Task: select a rule when a due date more than days from now is set on a card by me.
Action: Mouse moved to (1006, 76)
Screenshot: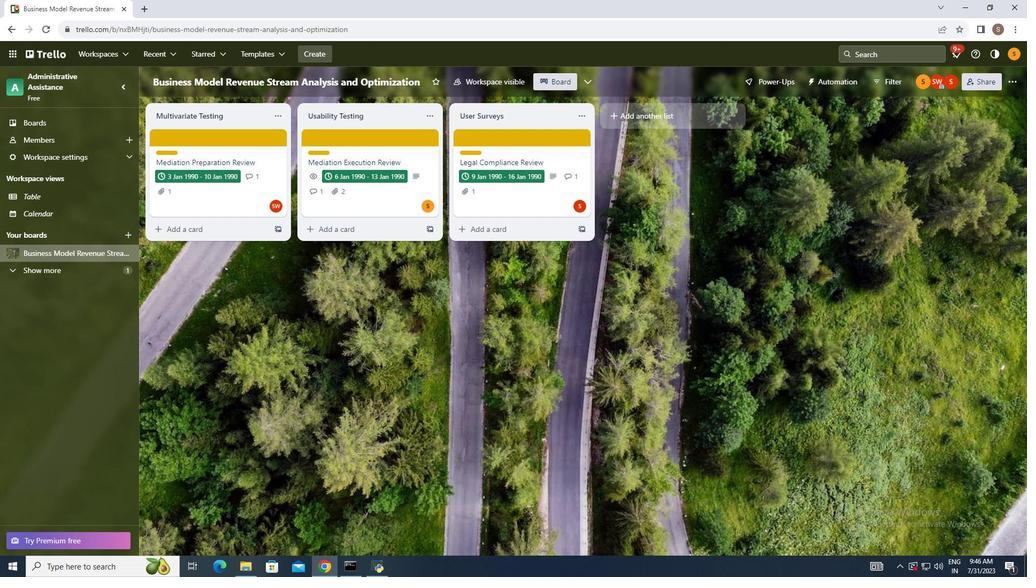 
Action: Mouse pressed left at (1006, 76)
Screenshot: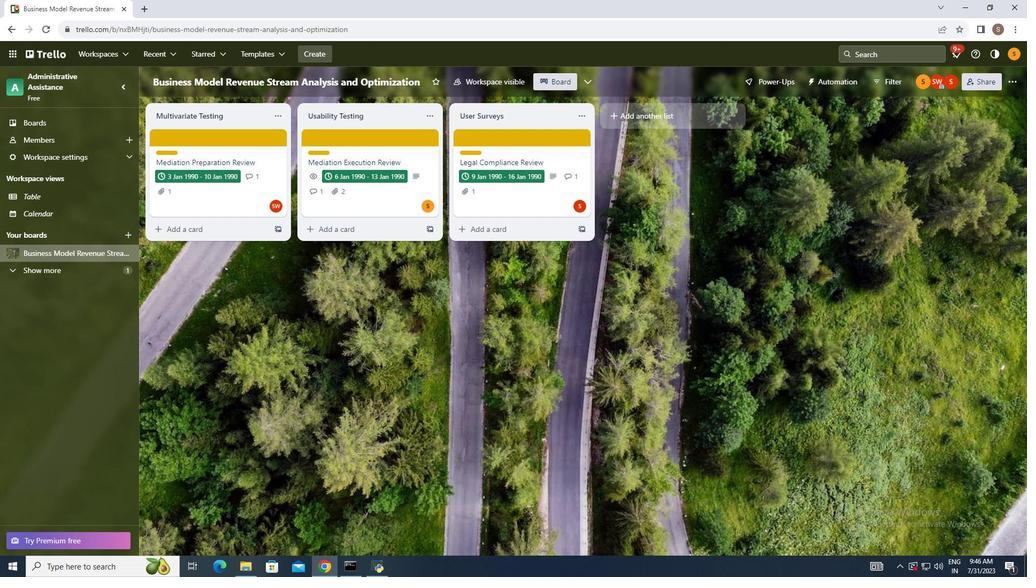 
Action: Mouse moved to (923, 221)
Screenshot: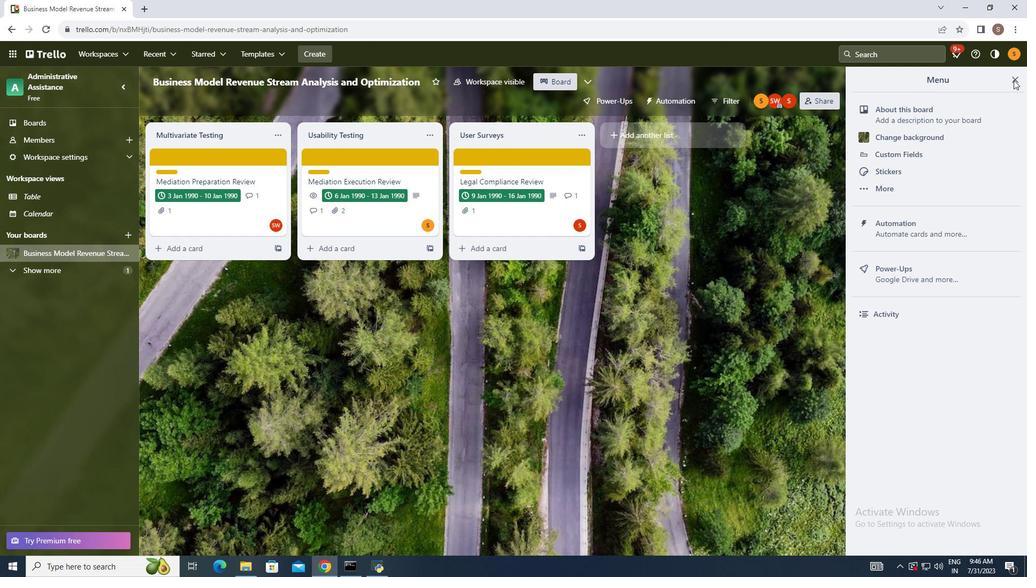 
Action: Mouse pressed left at (923, 221)
Screenshot: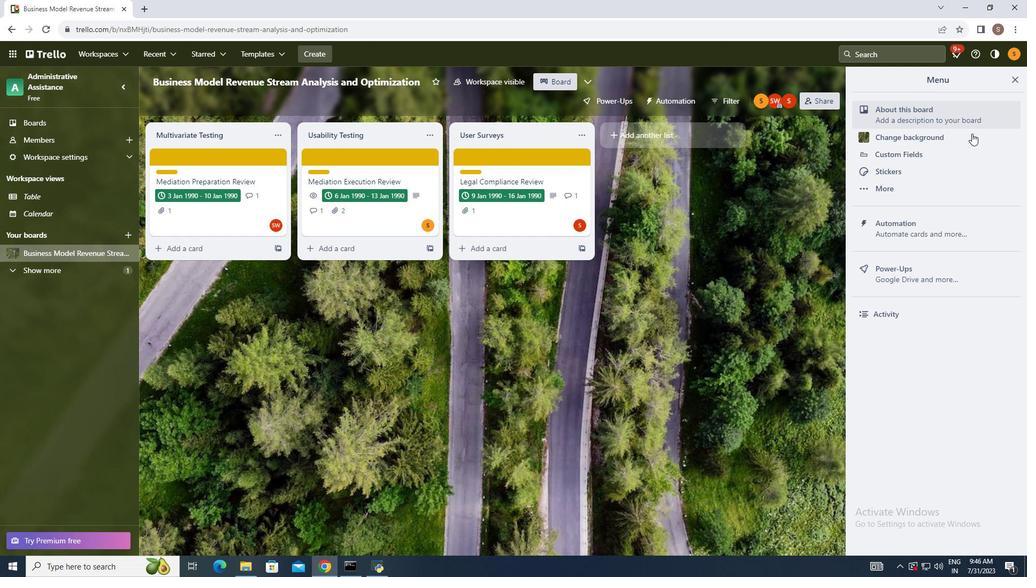 
Action: Mouse moved to (194, 189)
Screenshot: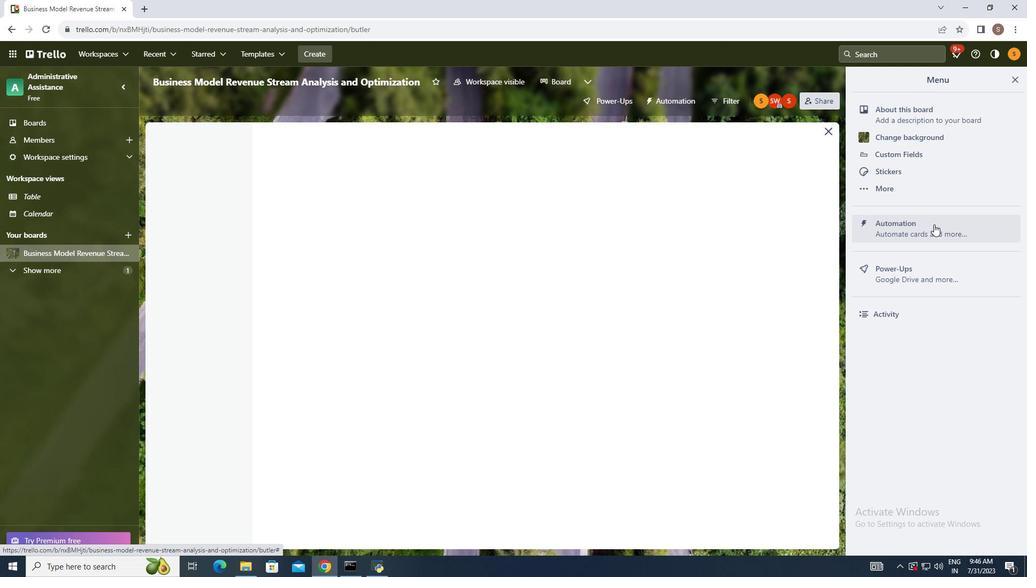 
Action: Mouse pressed left at (194, 189)
Screenshot: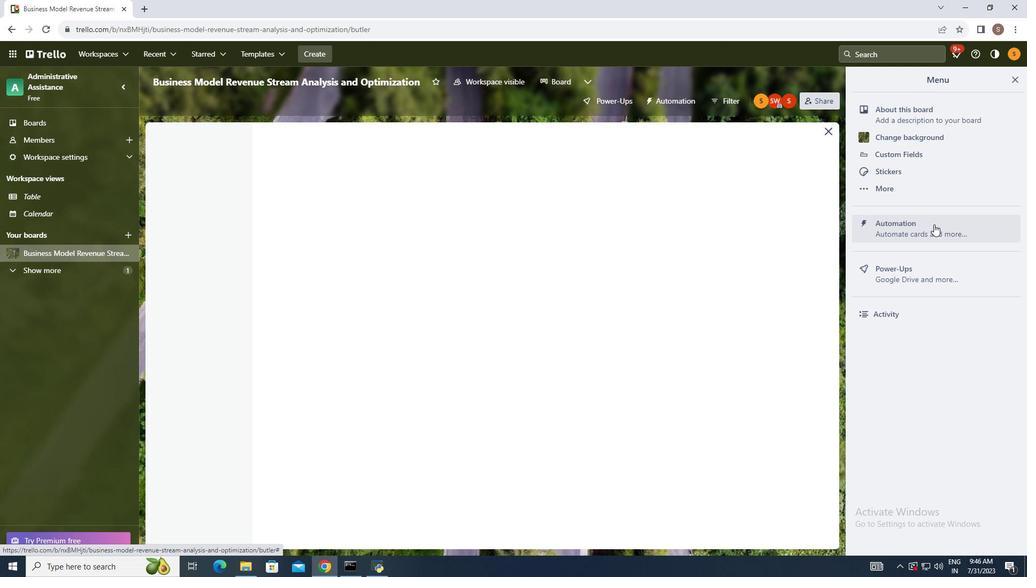 
Action: Mouse moved to (717, 140)
Screenshot: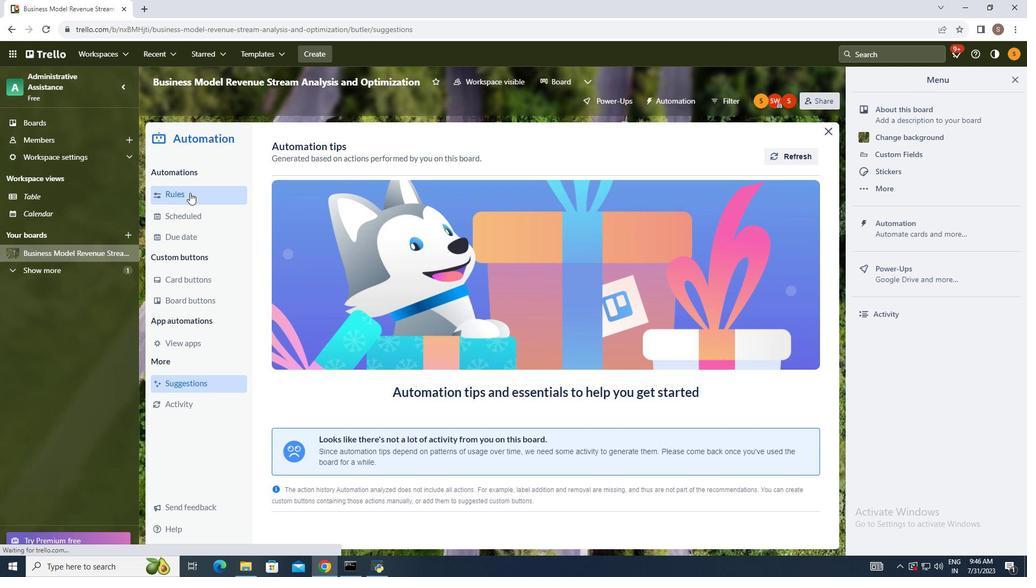 
Action: Mouse pressed left at (717, 140)
Screenshot: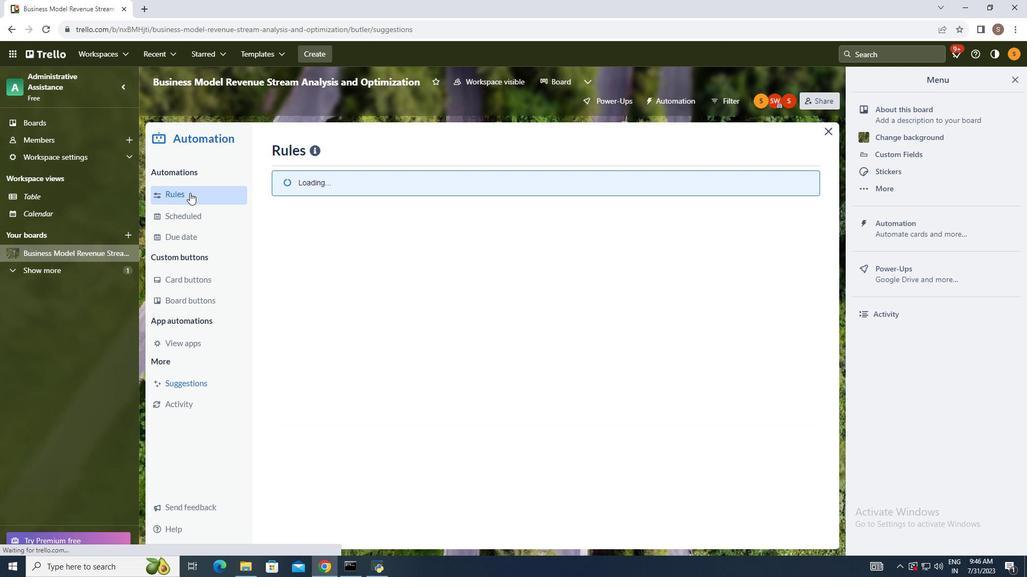 
Action: Mouse moved to (550, 242)
Screenshot: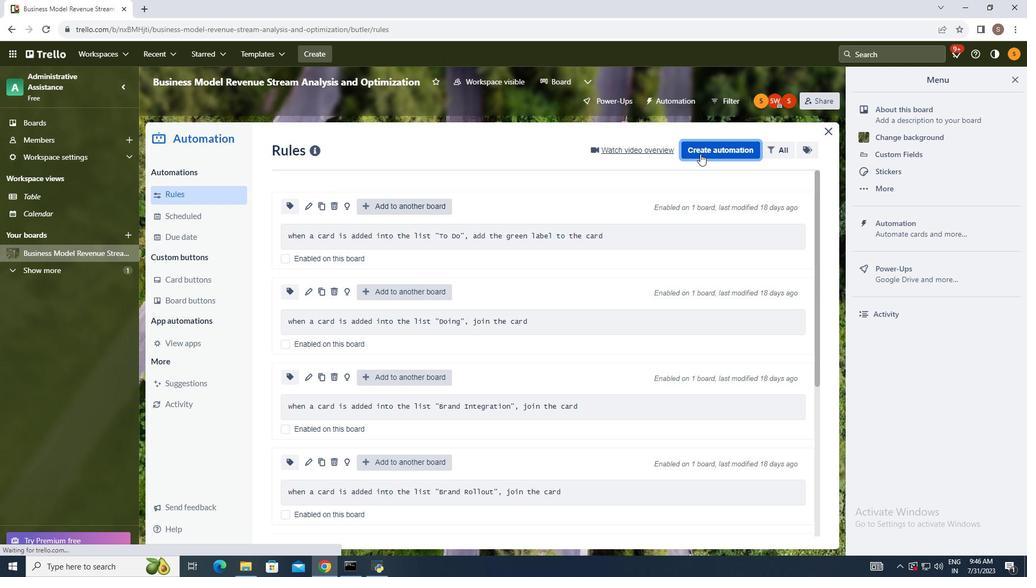 
Action: Mouse pressed left at (550, 242)
Screenshot: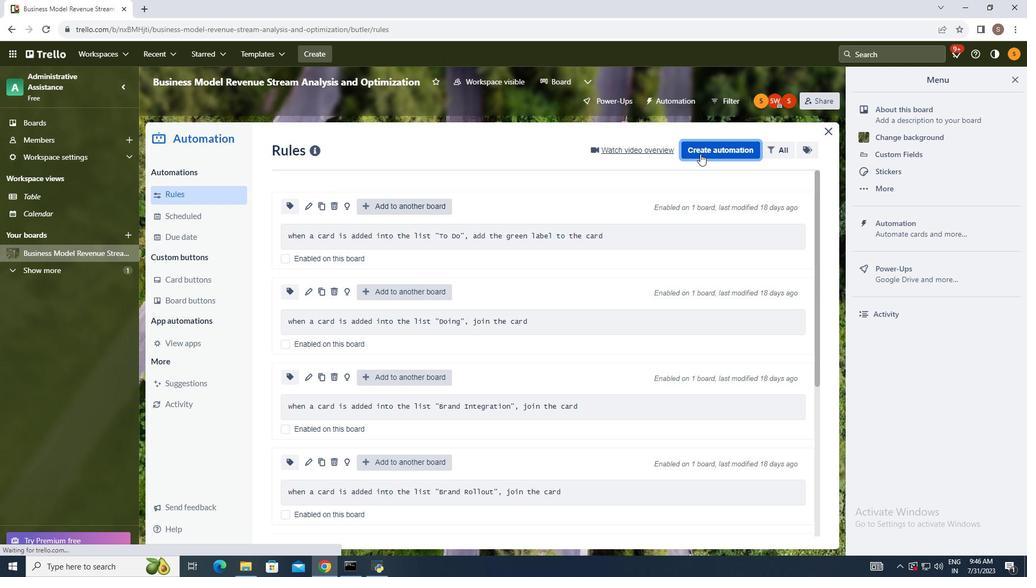 
Action: Mouse moved to (398, 291)
Screenshot: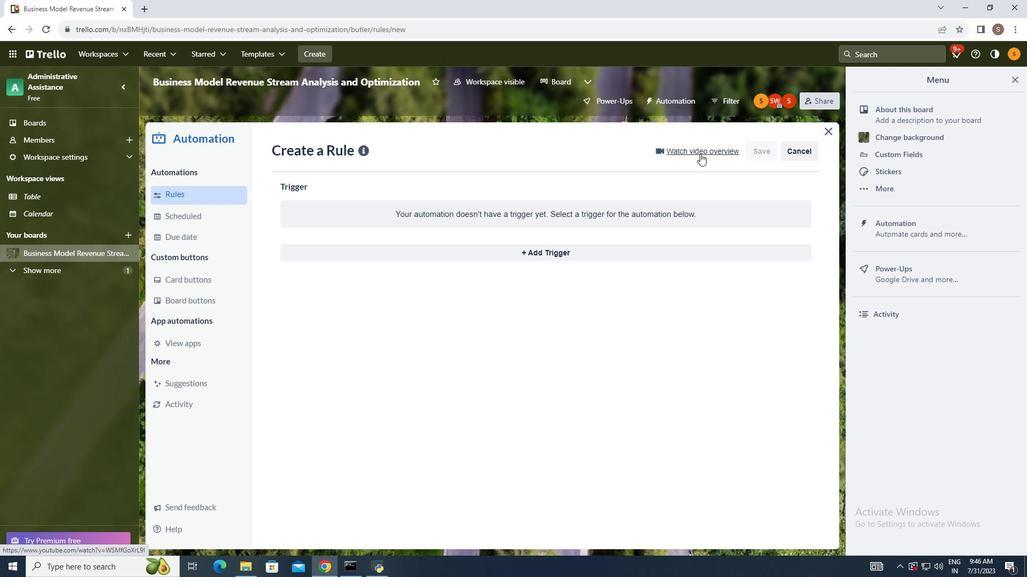 
Action: Mouse pressed left at (398, 291)
Screenshot: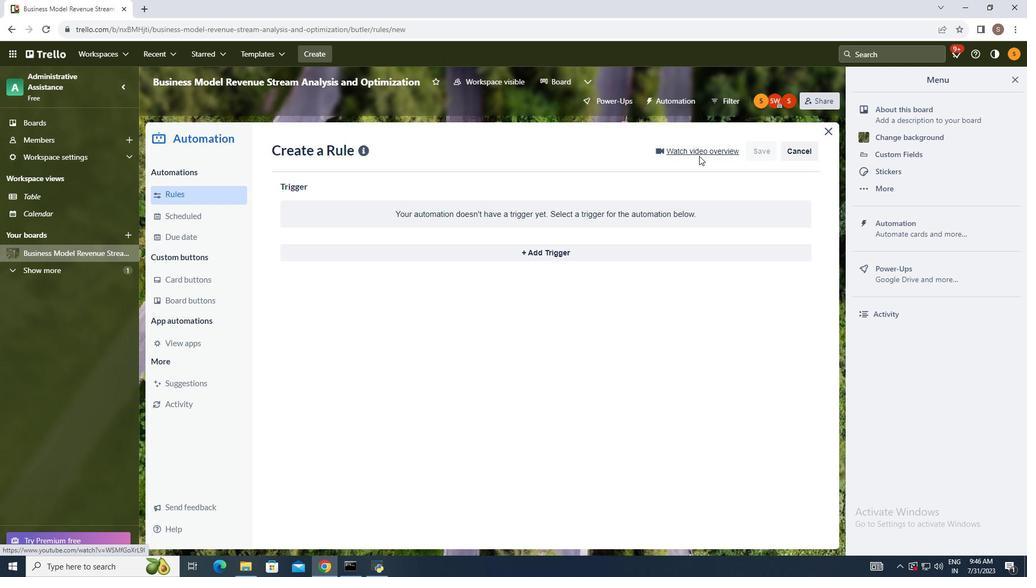 
Action: Mouse moved to (322, 327)
Screenshot: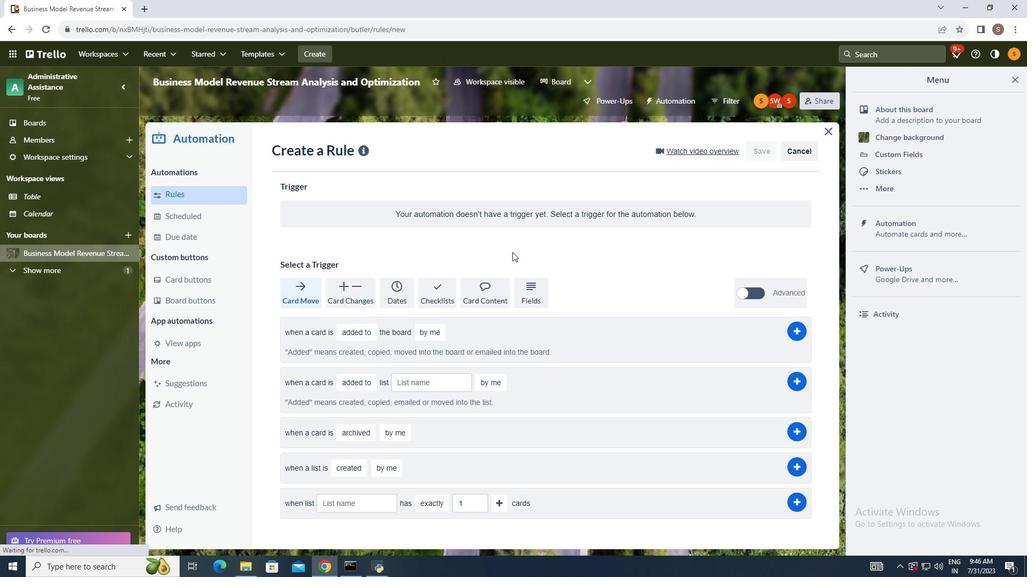 
Action: Mouse pressed left at (322, 327)
Screenshot: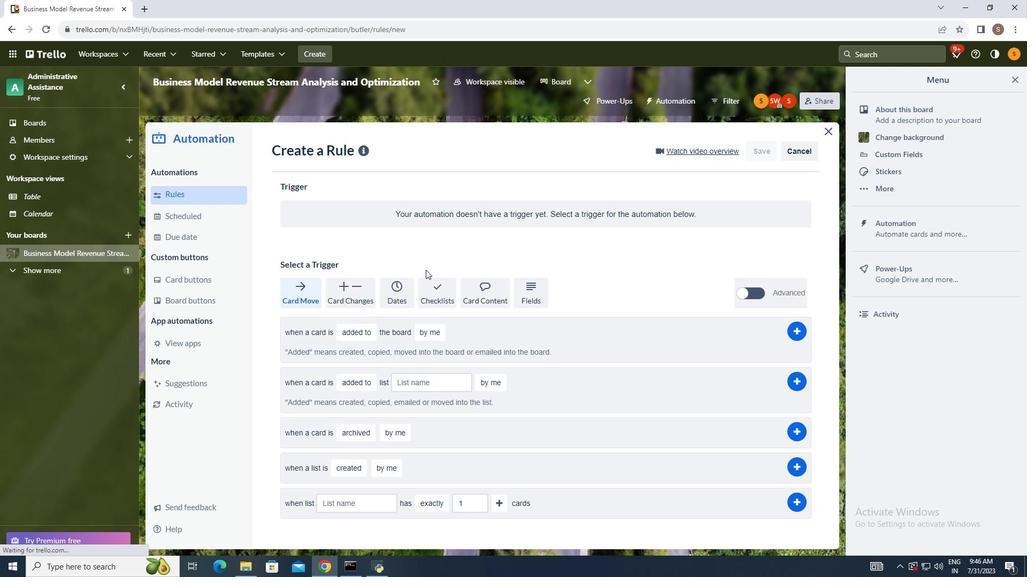 
Action: Mouse moved to (319, 347)
Screenshot: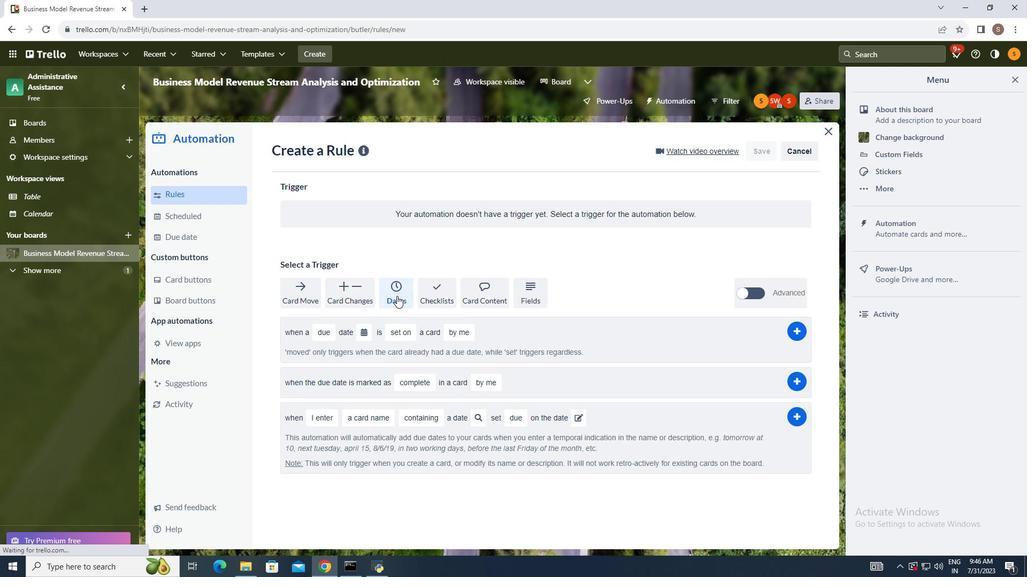 
Action: Mouse pressed left at (319, 347)
Screenshot: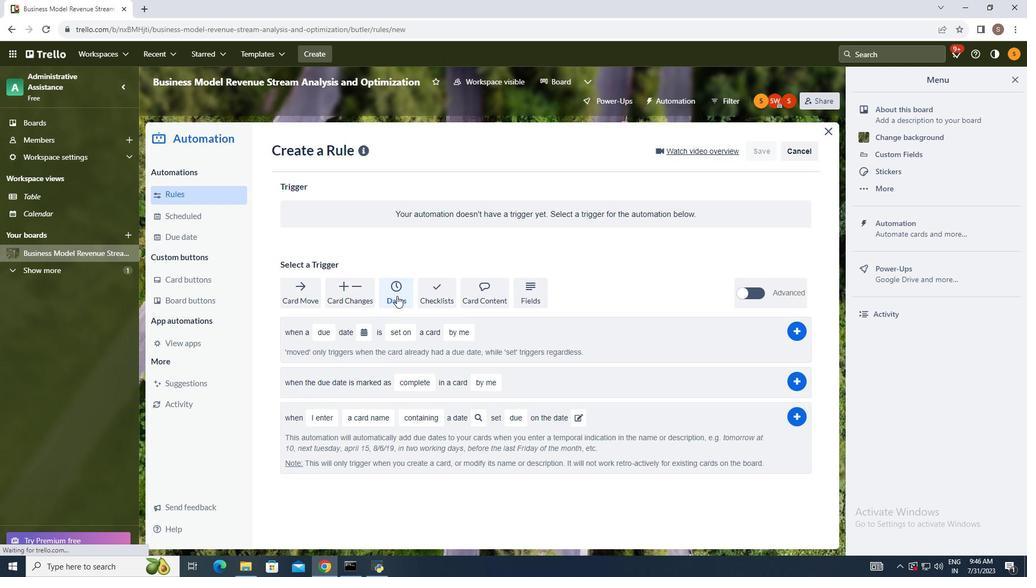
Action: Mouse moved to (361, 323)
Screenshot: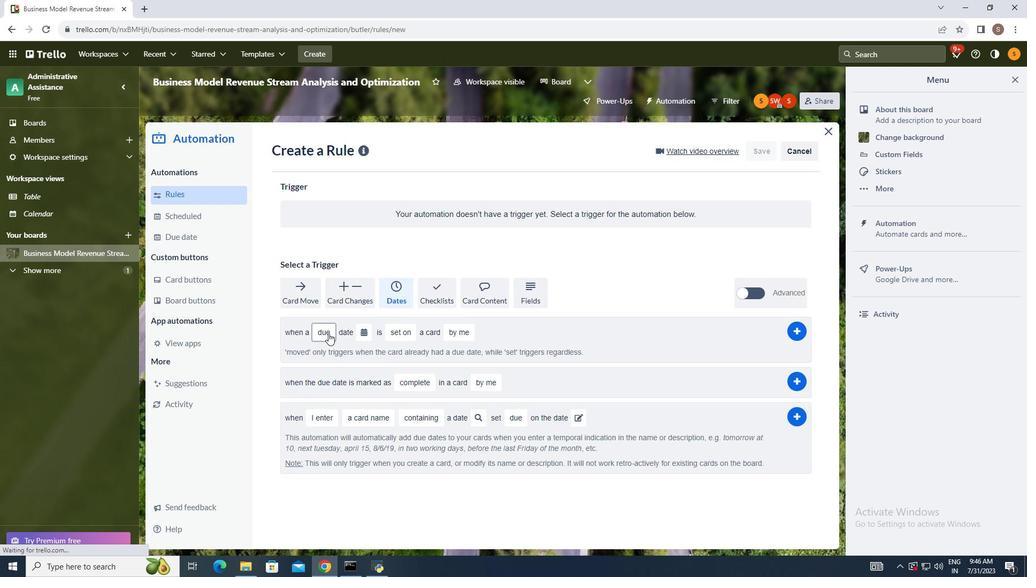 
Action: Mouse pressed left at (361, 323)
Screenshot: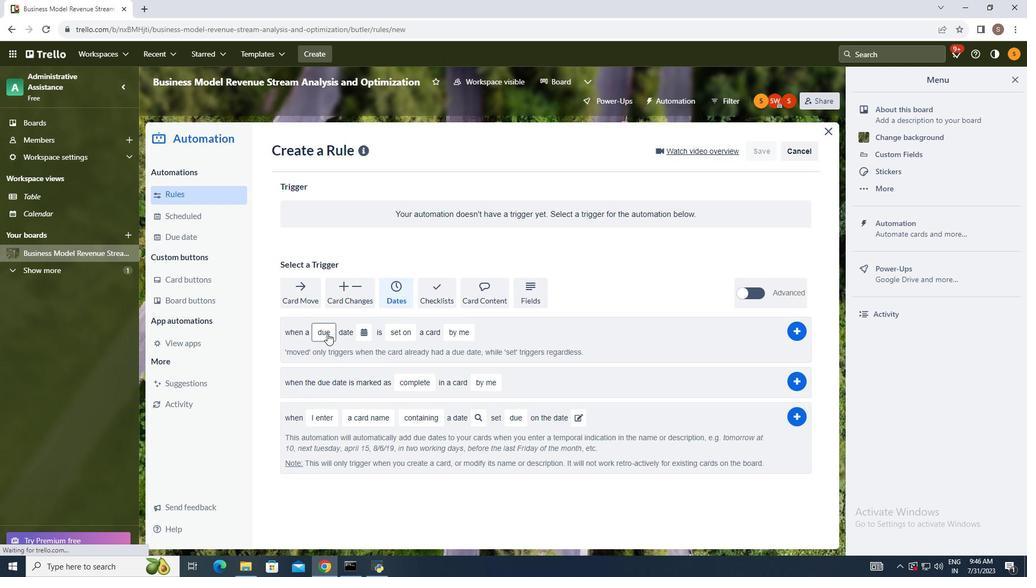 
Action: Mouse moved to (380, 394)
Screenshot: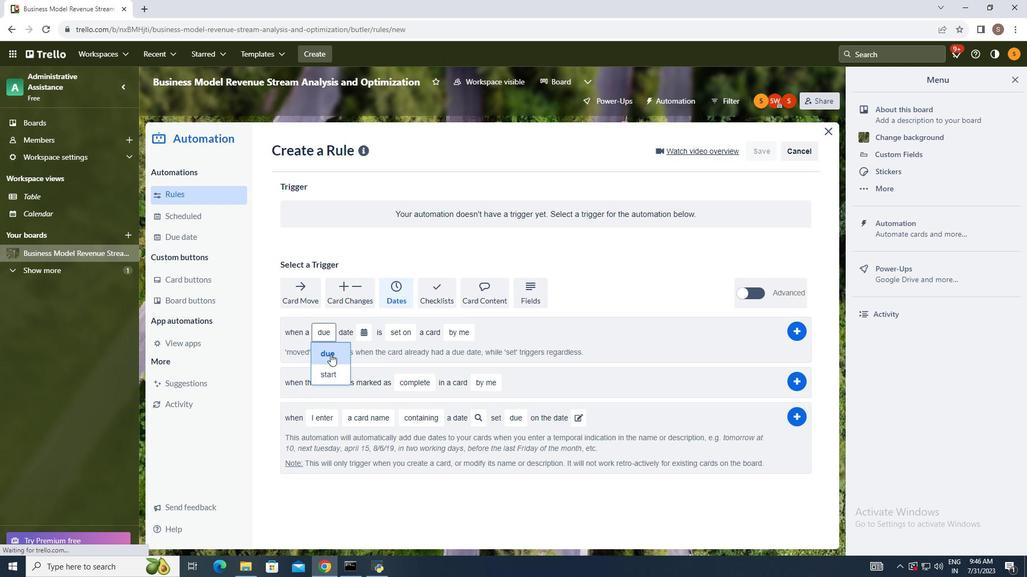 
Action: Mouse pressed left at (380, 394)
Screenshot: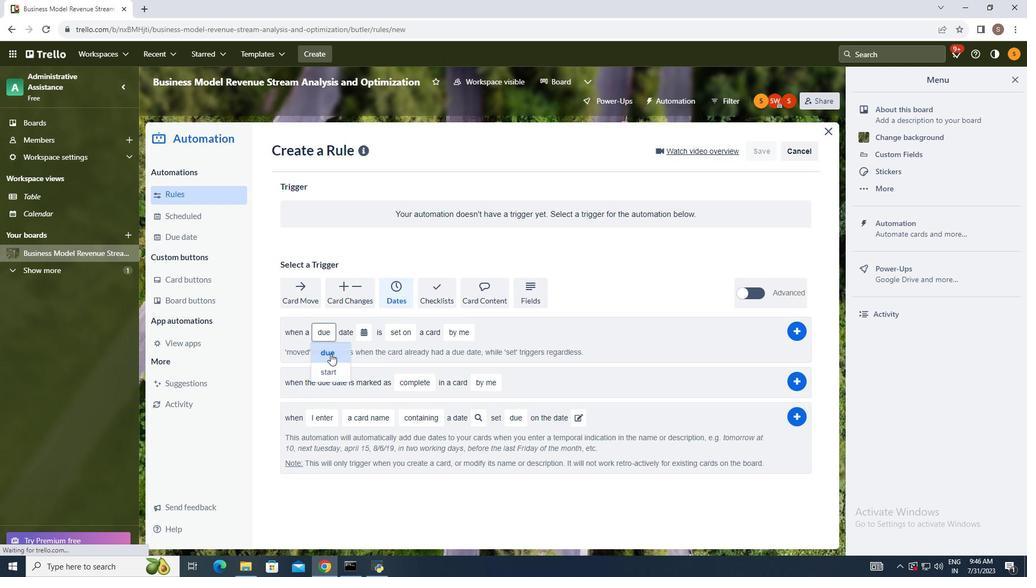 
Action: Mouse moved to (385, 445)
Screenshot: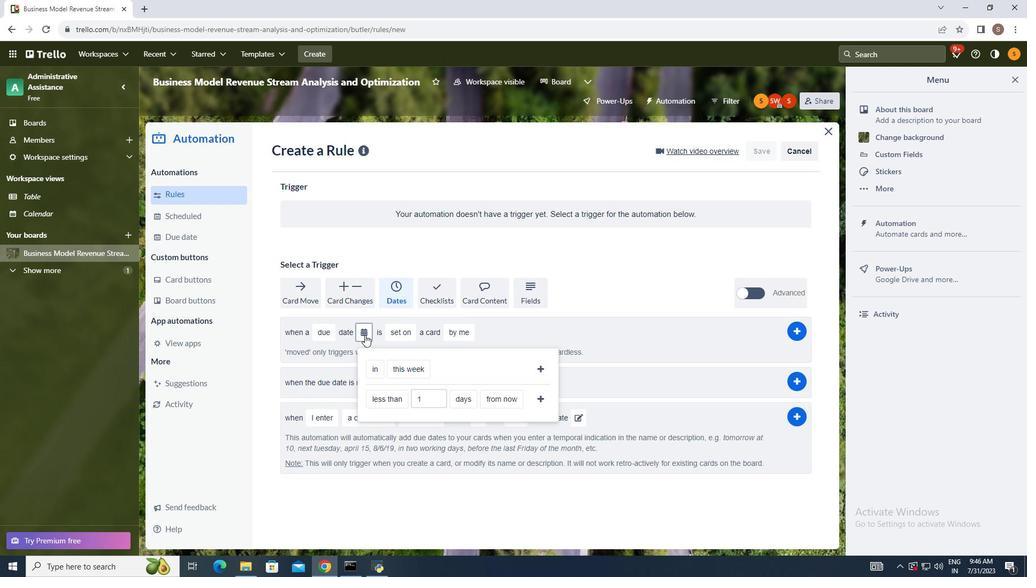 
Action: Mouse pressed left at (385, 445)
Screenshot: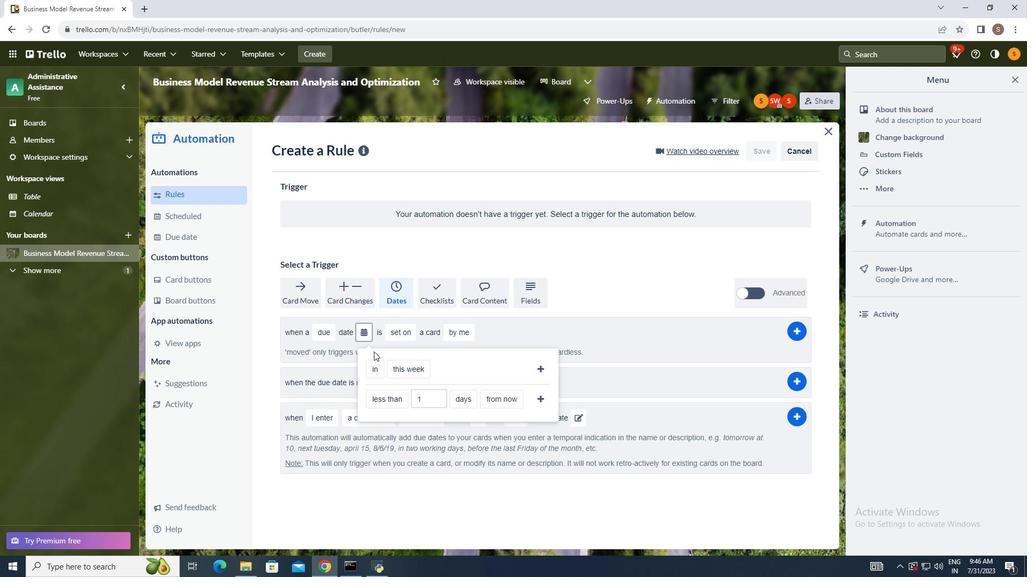 
Action: Mouse moved to (462, 390)
Screenshot: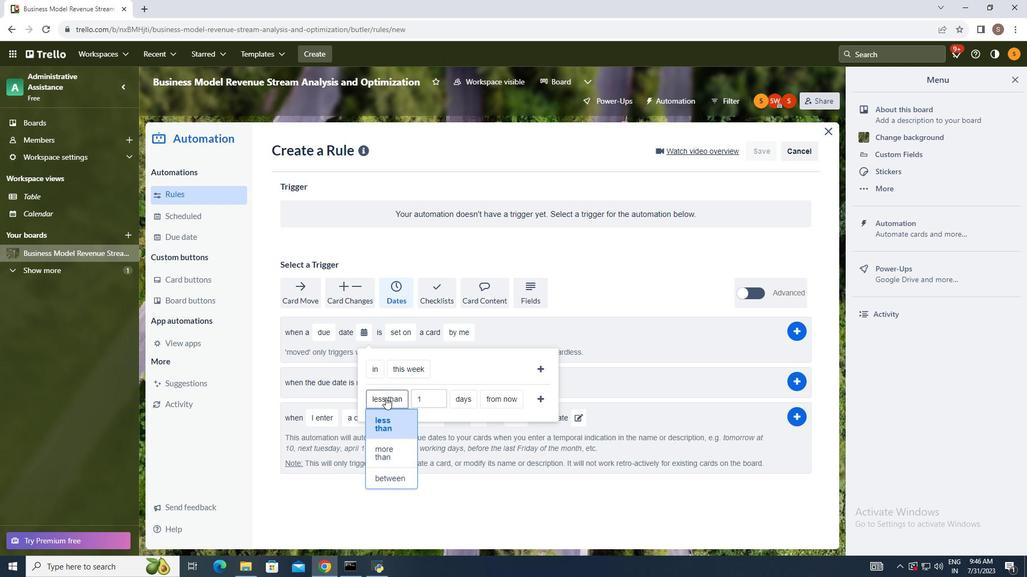 
Action: Mouse pressed left at (462, 390)
Screenshot: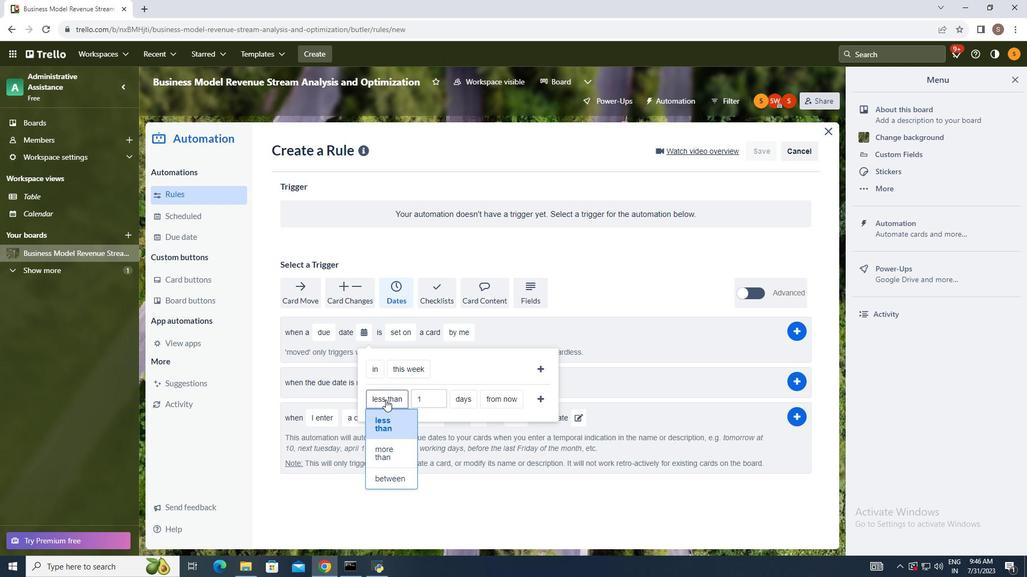 
Action: Mouse moved to (473, 432)
Screenshot: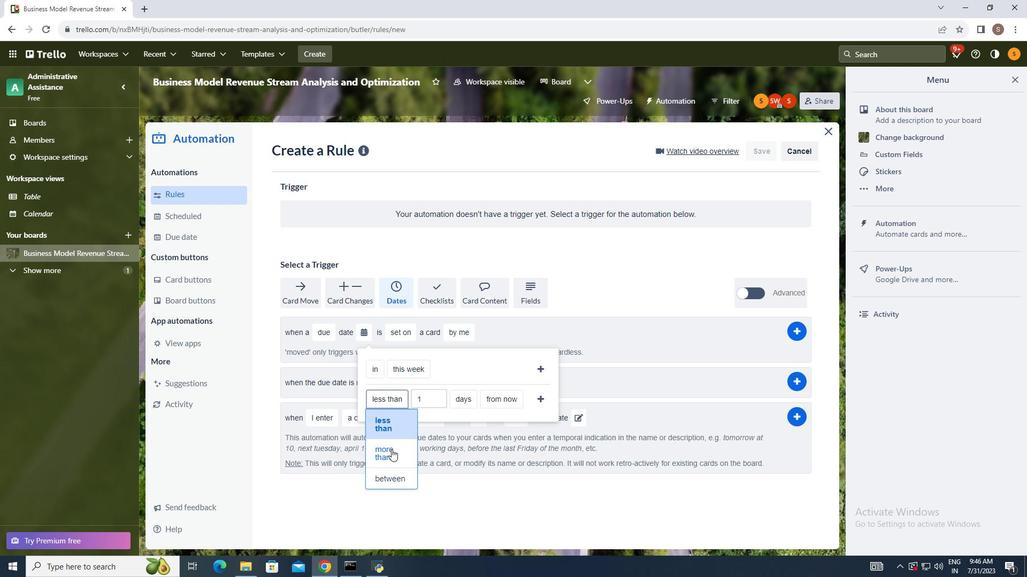 
Action: Mouse pressed left at (473, 432)
Screenshot: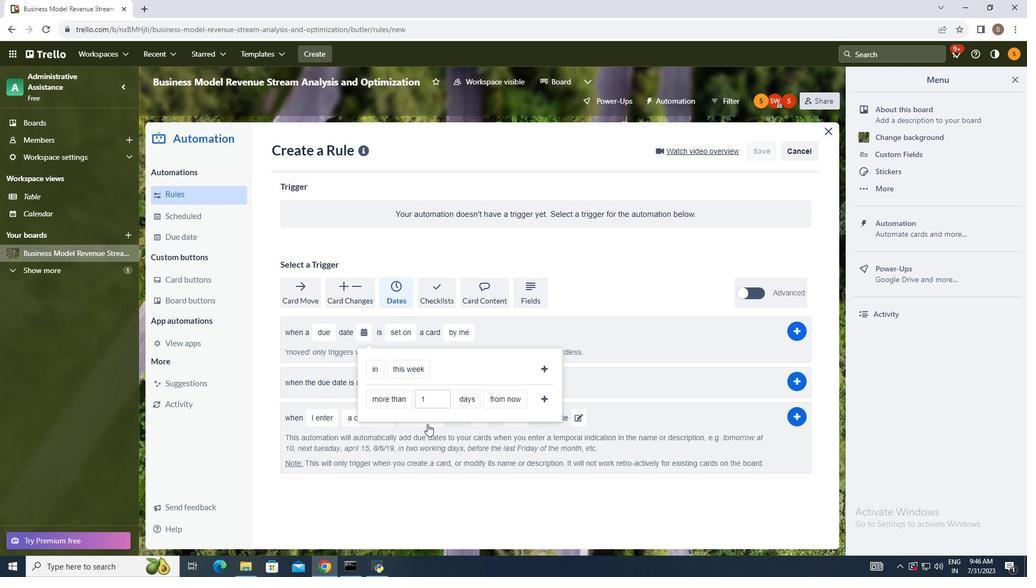 
Action: Mouse moved to (498, 393)
Screenshot: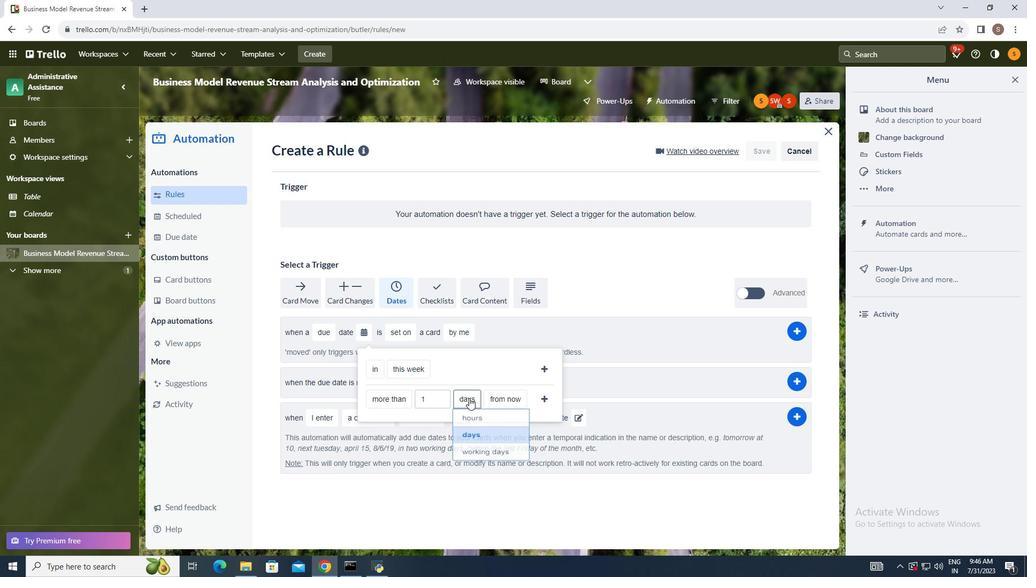 
Action: Mouse pressed left at (498, 393)
Screenshot: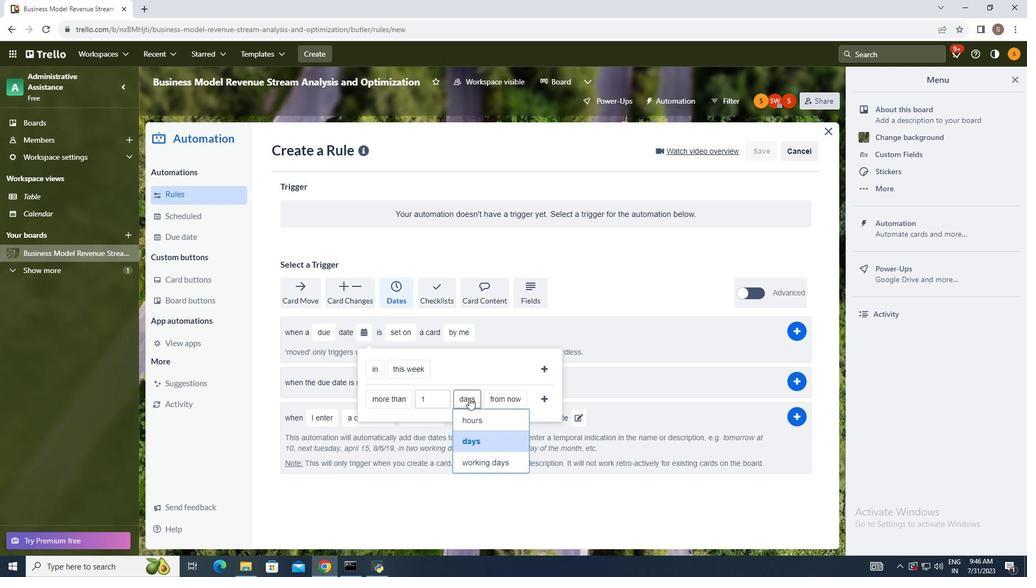 
Action: Mouse moved to (496, 417)
Screenshot: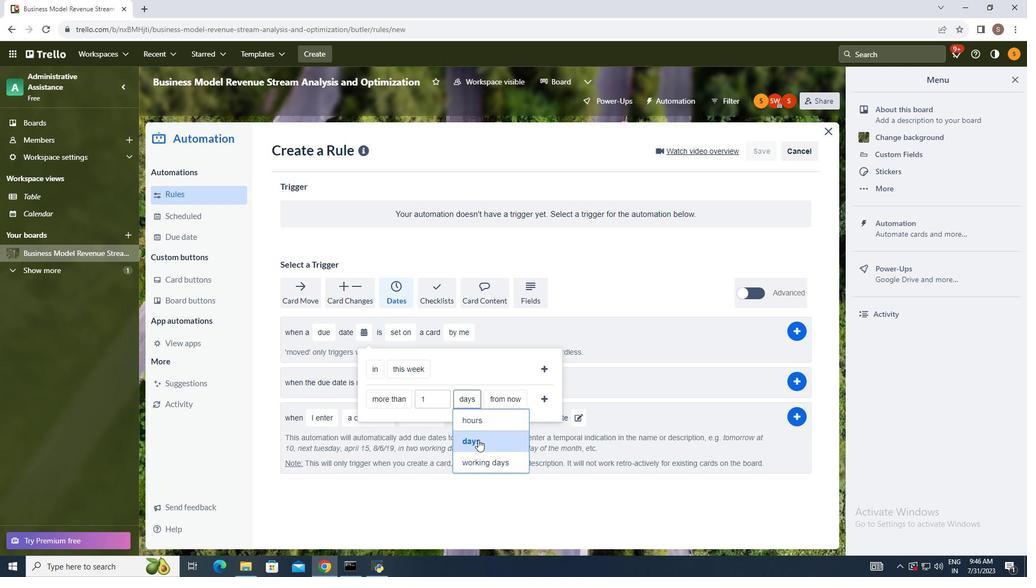
Action: Mouse pressed left at (496, 417)
Screenshot: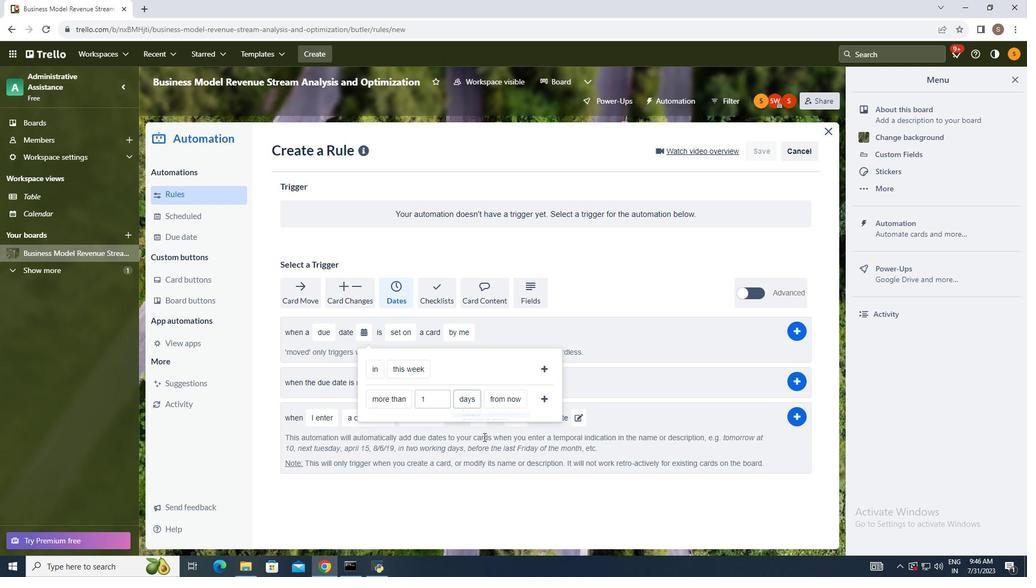 
Action: Mouse moved to (389, 326)
Screenshot: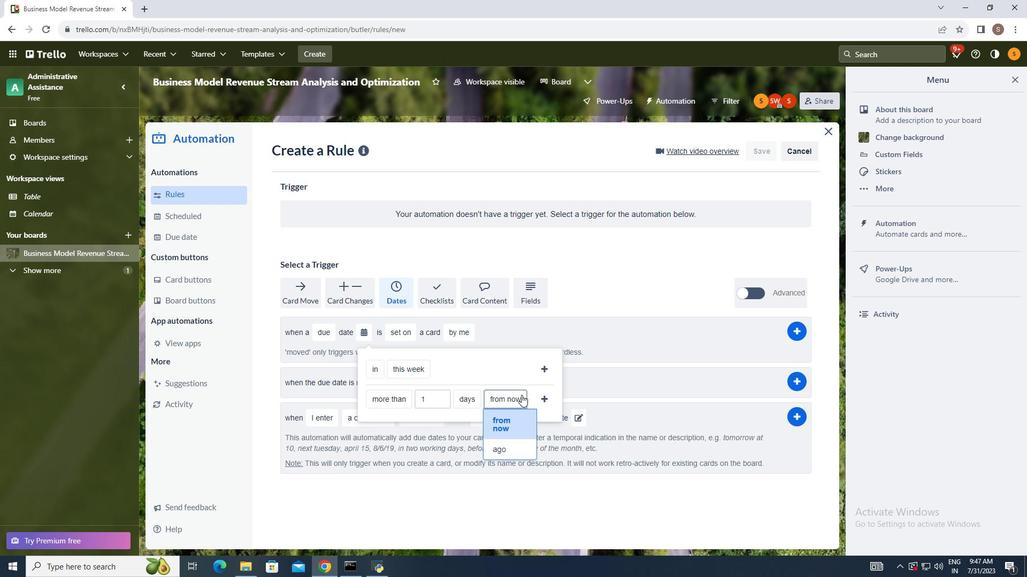 
Action: Mouse pressed left at (389, 326)
Screenshot: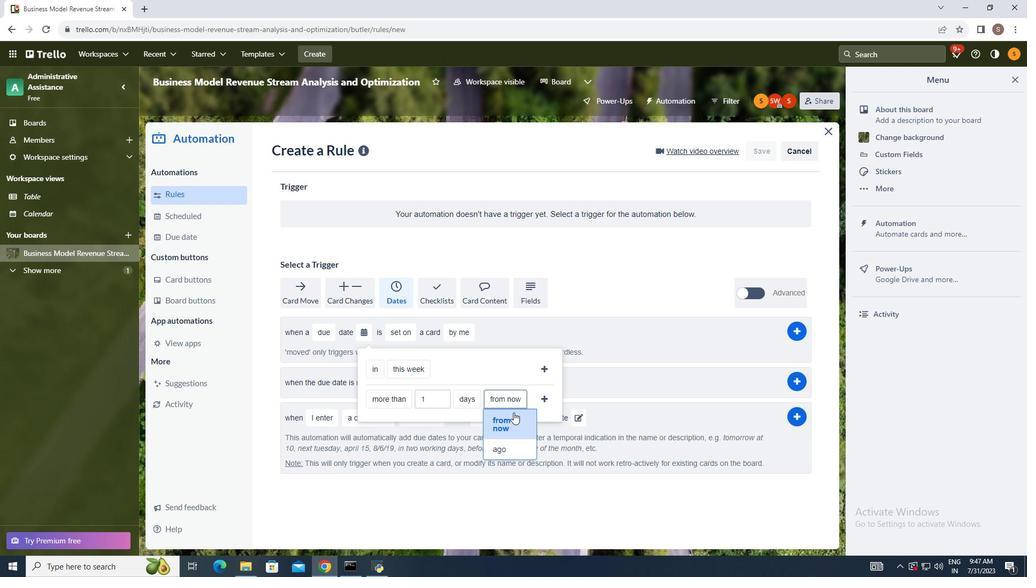 
Action: Mouse moved to (406, 346)
Screenshot: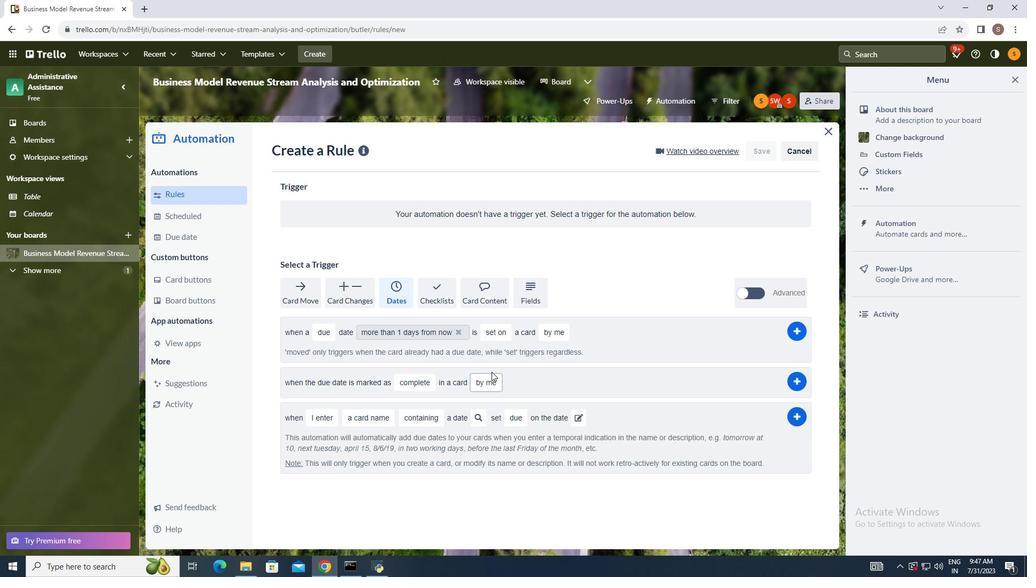 
Action: Mouse pressed left at (406, 346)
Screenshot: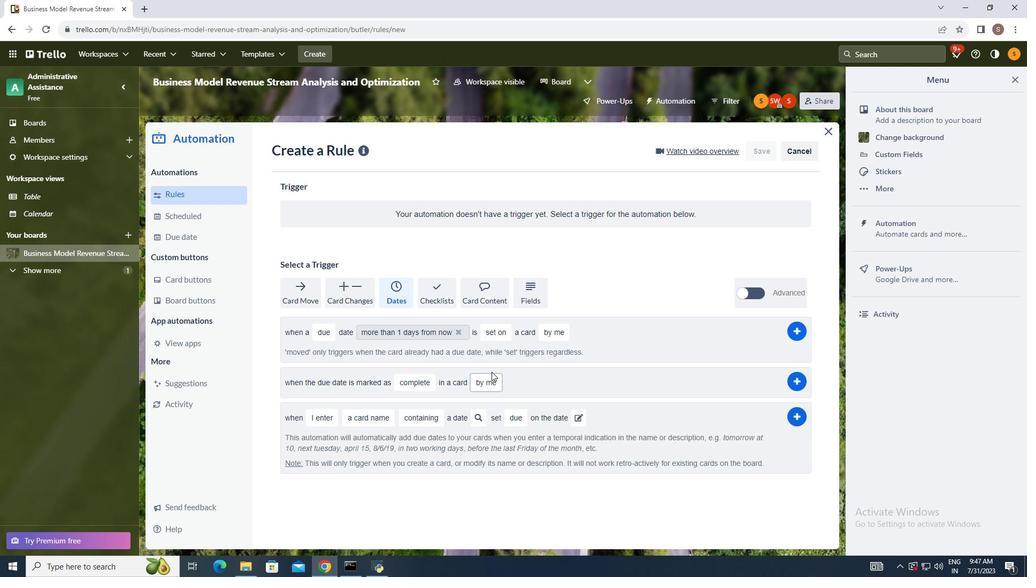 
Action: Mouse moved to (447, 325)
Screenshot: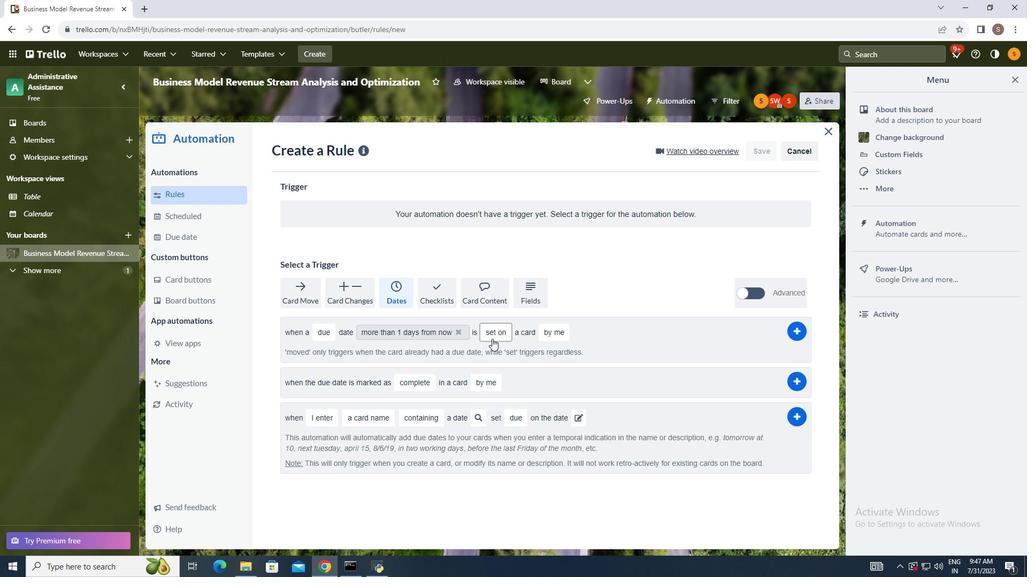 
Action: Mouse pressed left at (447, 325)
Screenshot: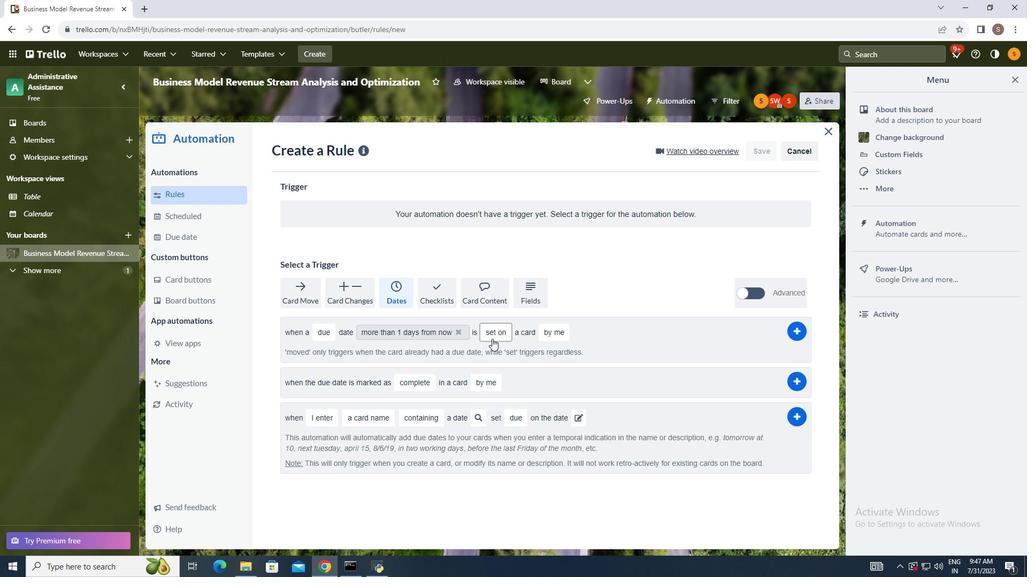 
Action: Mouse moved to (453, 346)
Screenshot: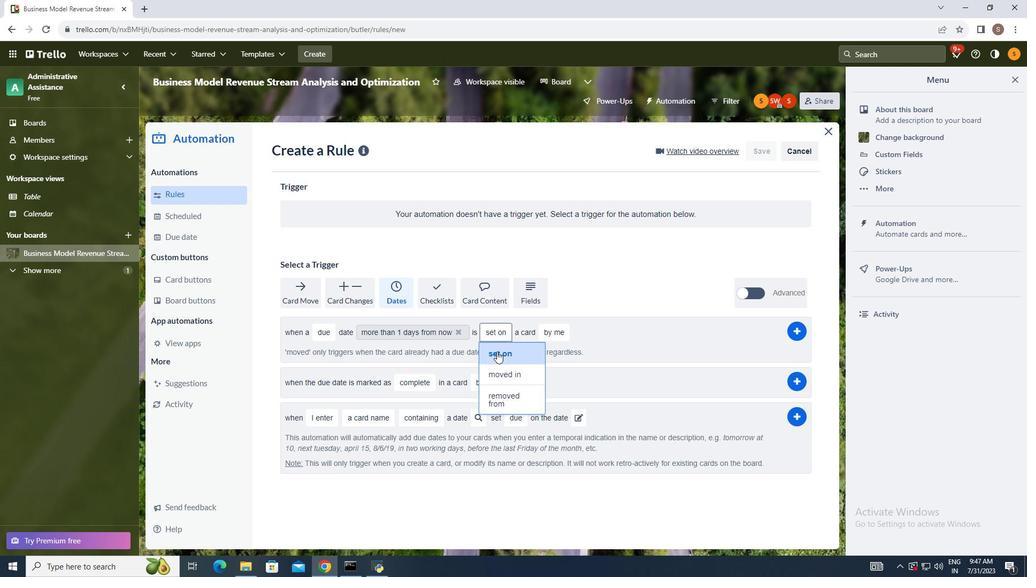 
Action: Mouse pressed left at (453, 346)
Screenshot: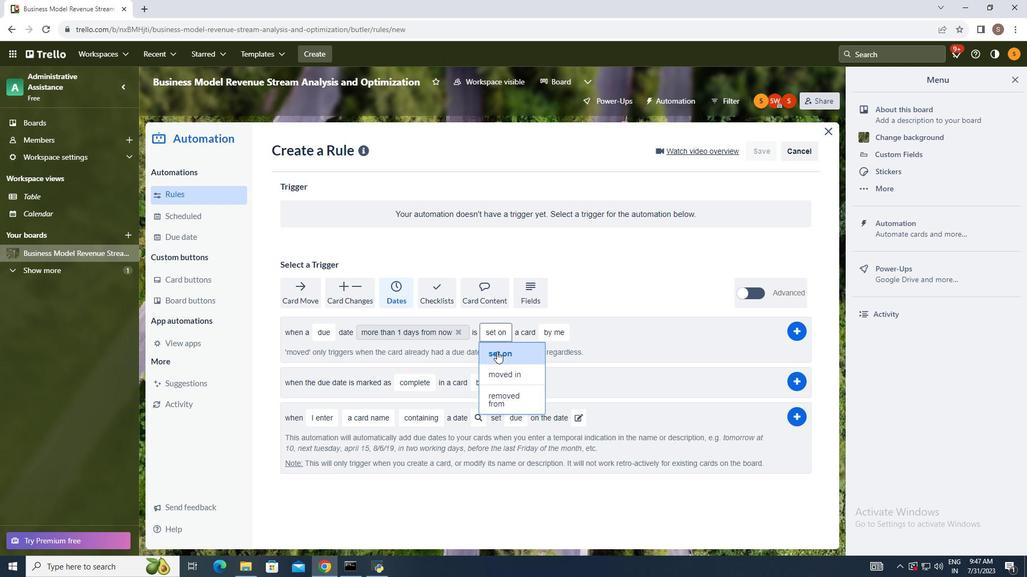 
Action: Mouse moved to (1009, 73)
Screenshot: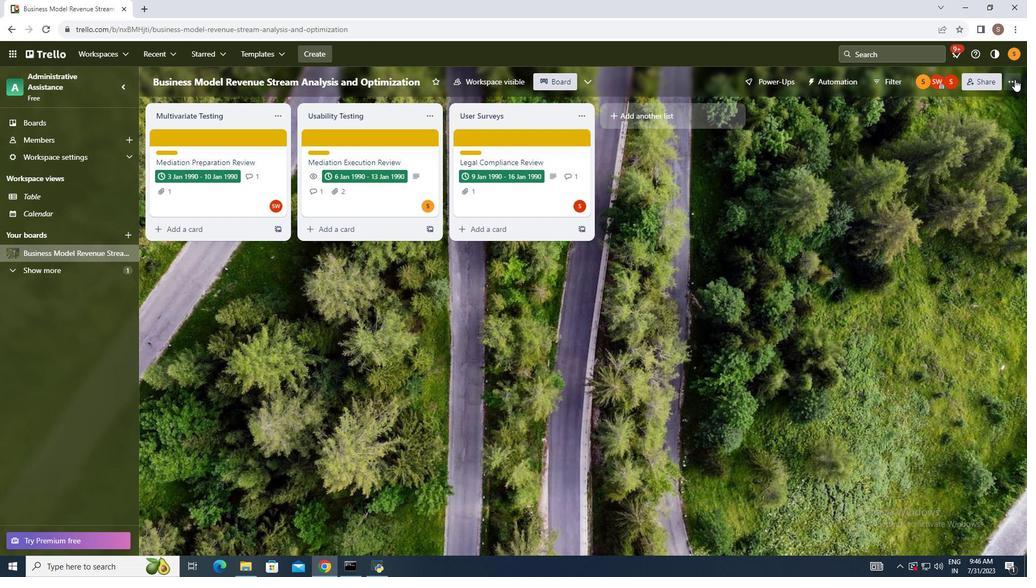 
Action: Mouse pressed left at (1009, 73)
Screenshot: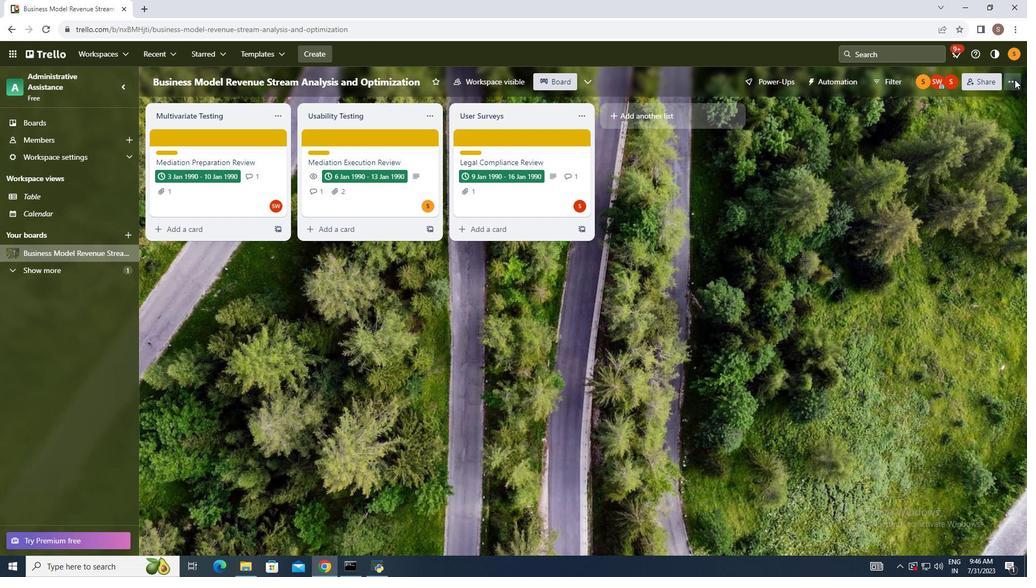 
Action: Mouse moved to (929, 218)
Screenshot: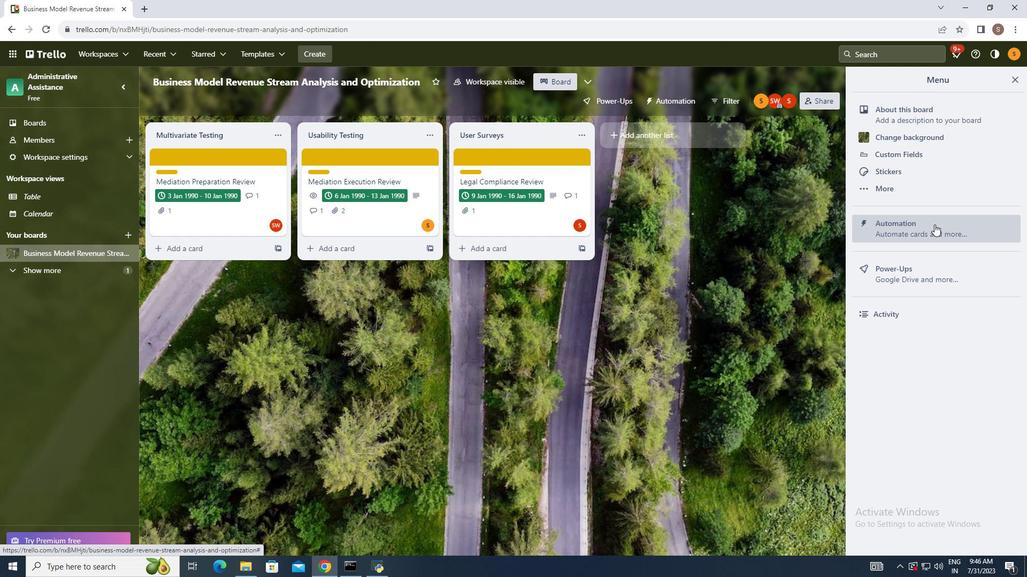
Action: Mouse pressed left at (929, 218)
Screenshot: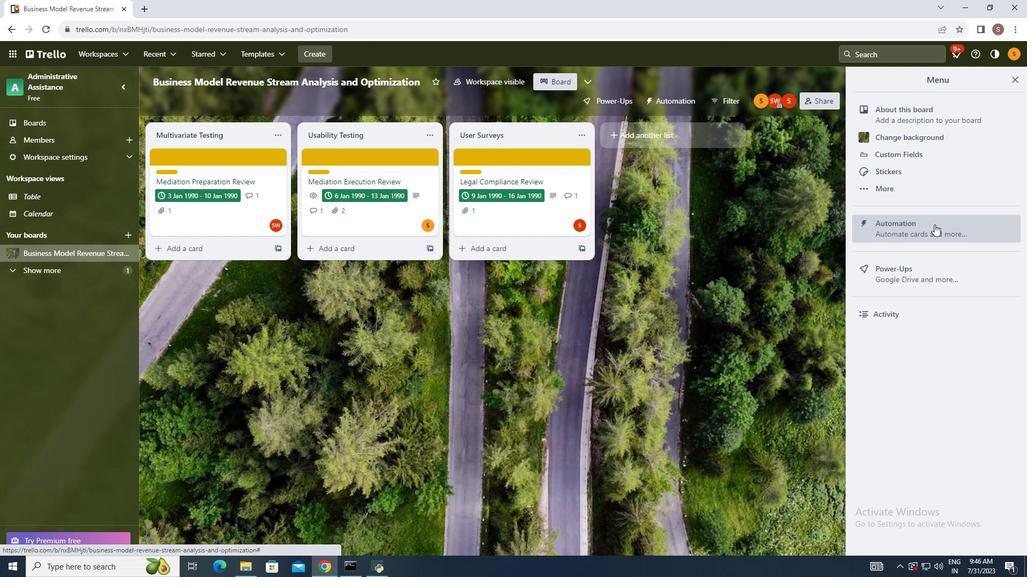 
Action: Mouse moved to (184, 187)
Screenshot: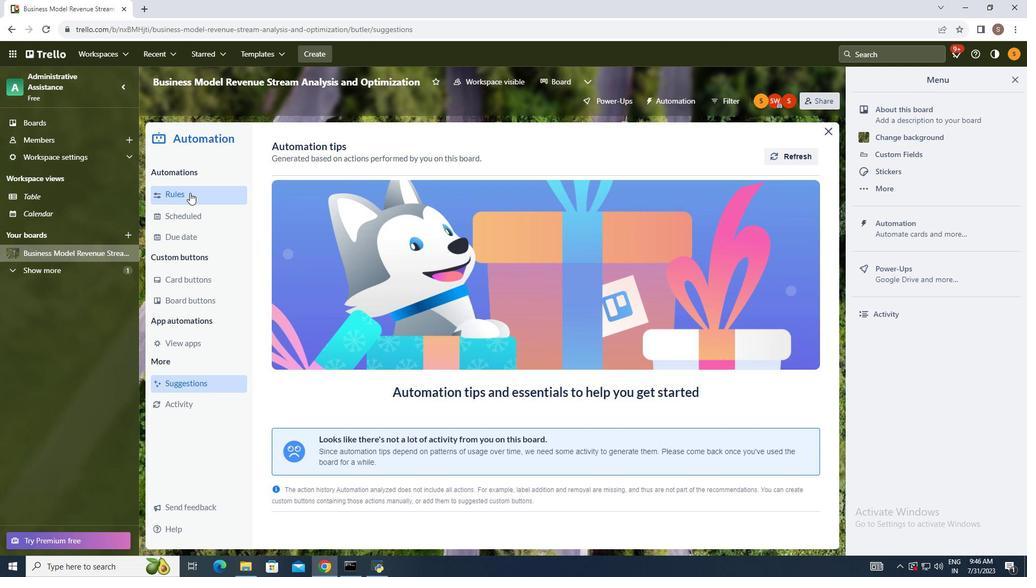 
Action: Mouse pressed left at (184, 187)
Screenshot: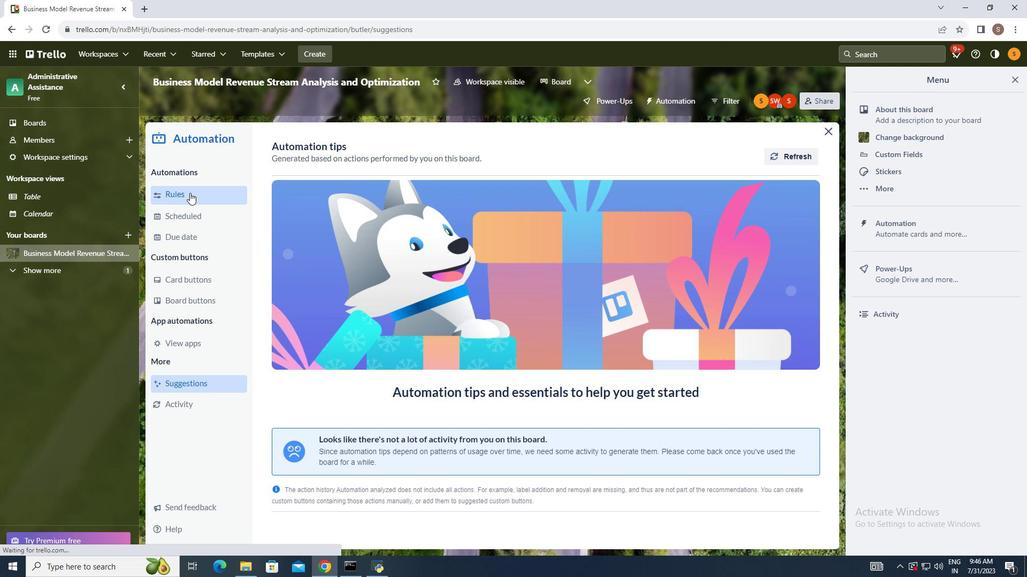 
Action: Mouse moved to (694, 148)
Screenshot: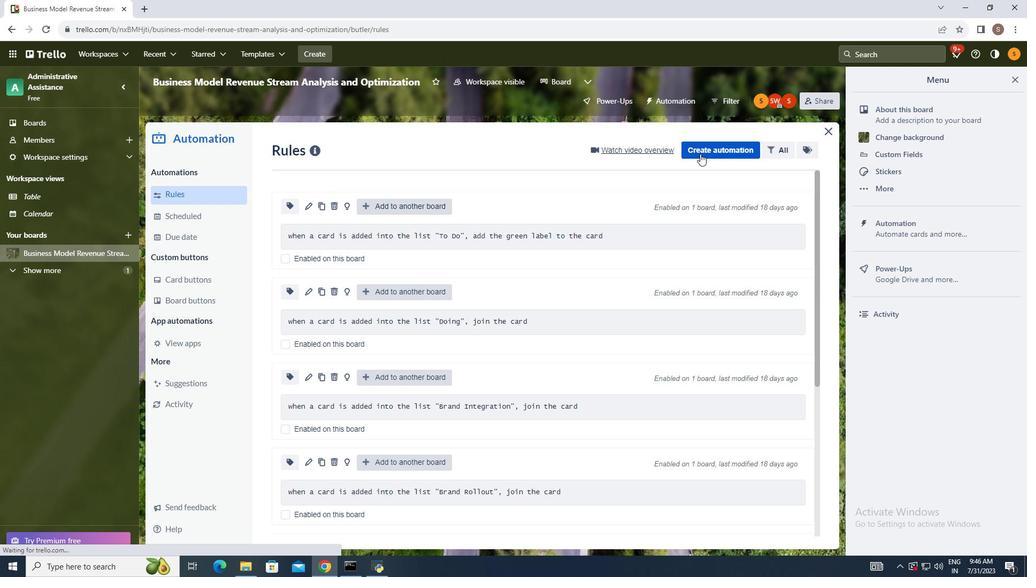 
Action: Mouse pressed left at (694, 148)
Screenshot: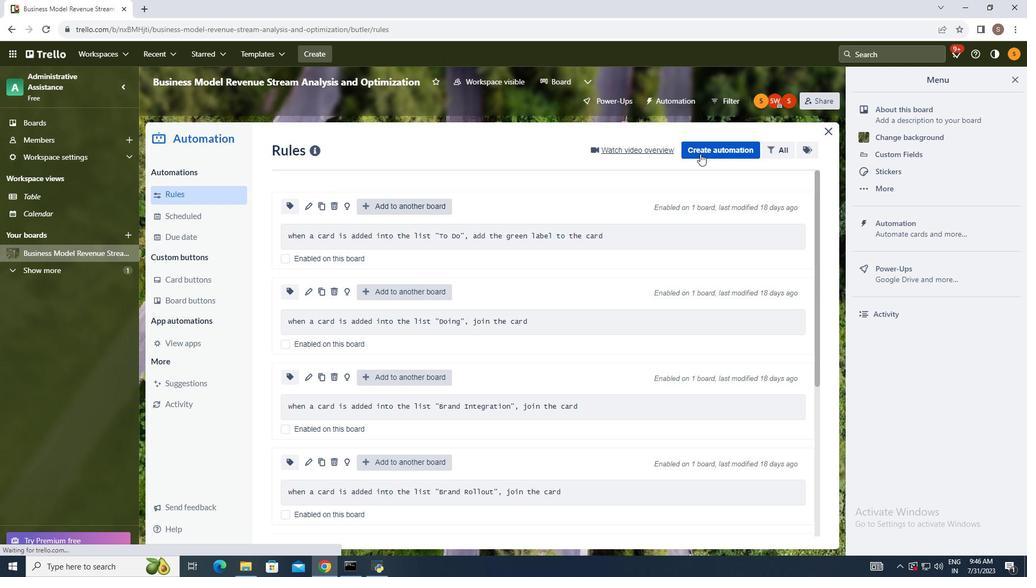 
Action: Mouse moved to (539, 244)
Screenshot: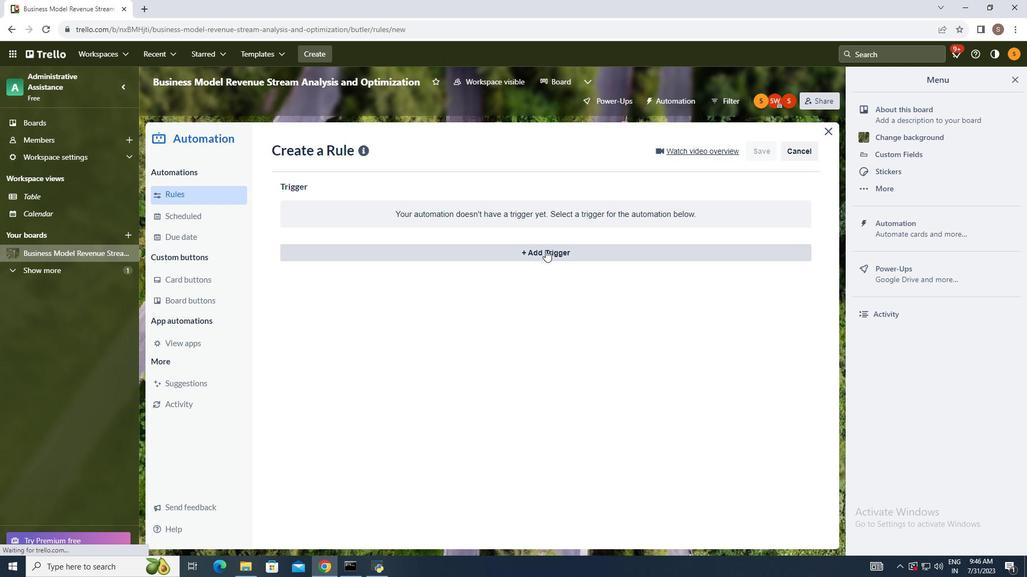 
Action: Mouse pressed left at (539, 244)
Screenshot: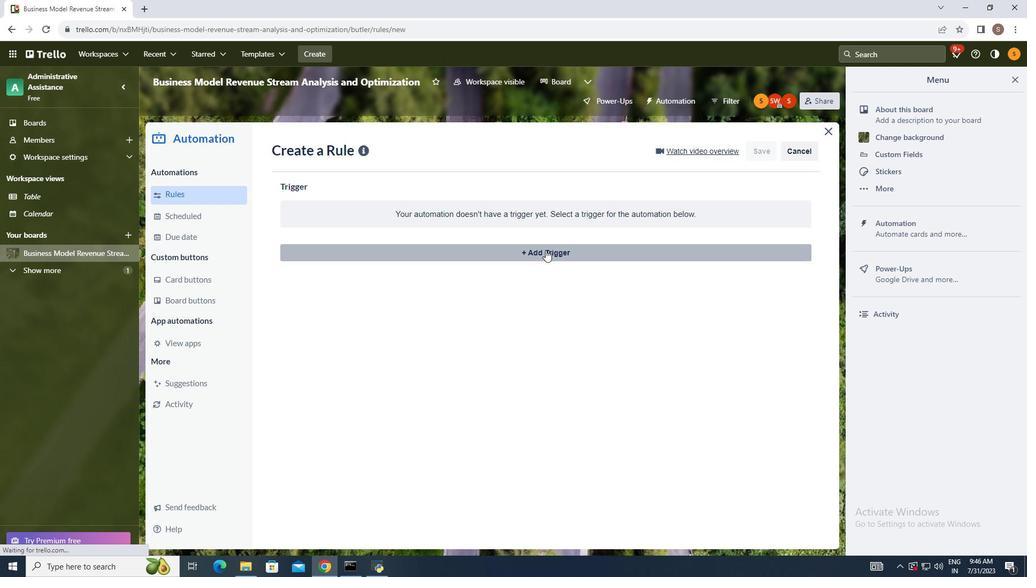 
Action: Mouse moved to (391, 290)
Screenshot: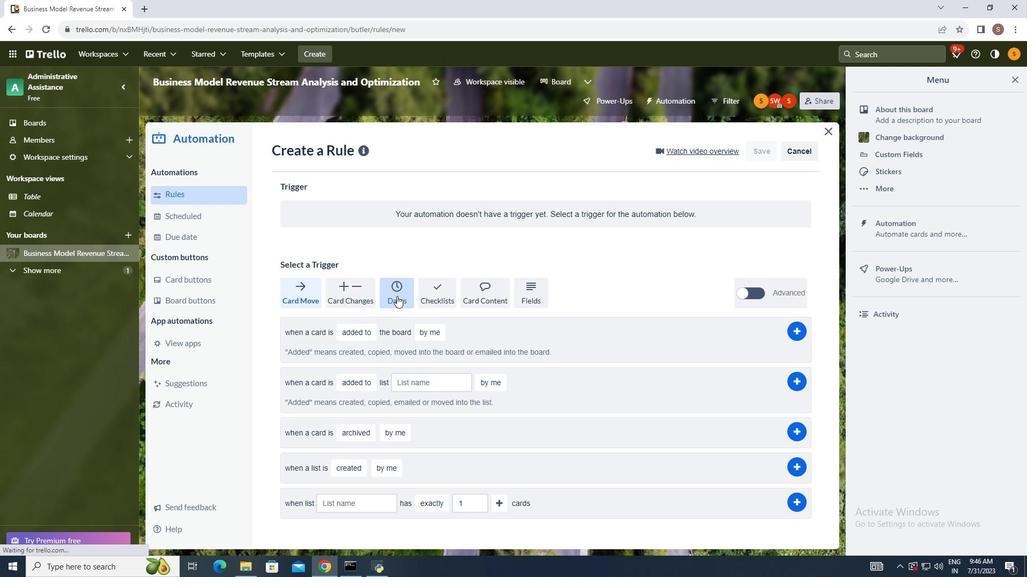 
Action: Mouse pressed left at (391, 290)
Screenshot: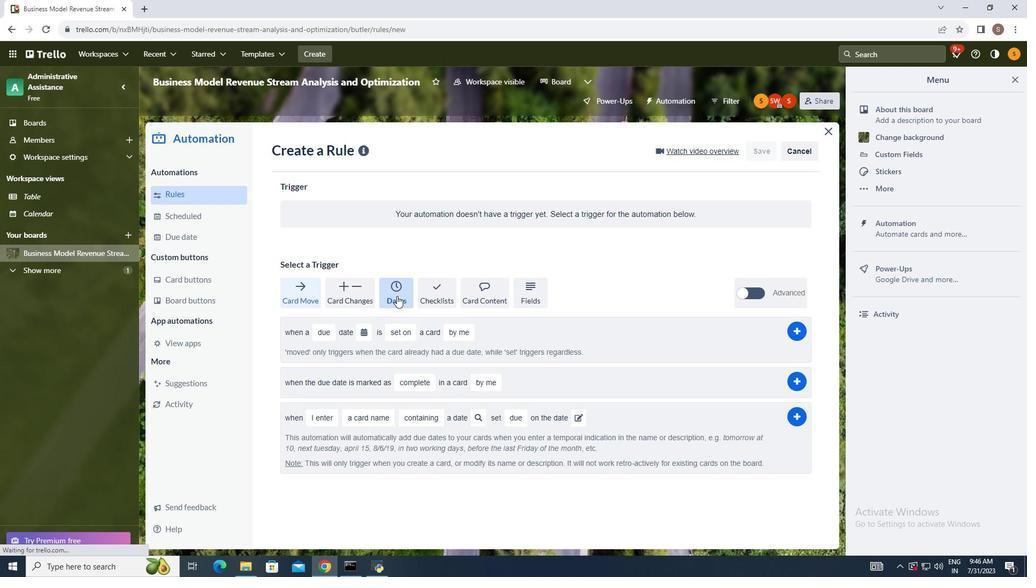 
Action: Mouse moved to (321, 328)
Screenshot: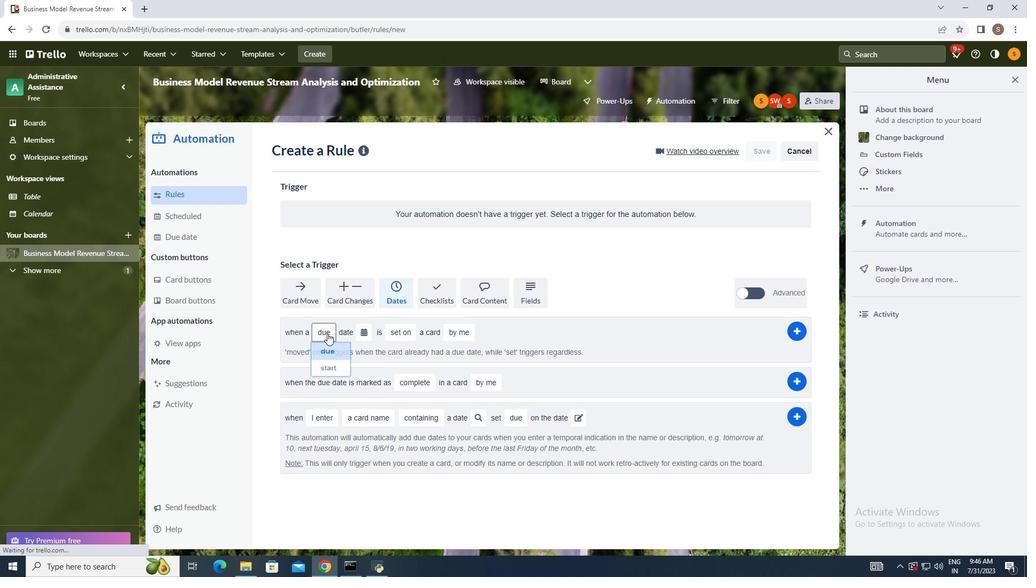 
Action: Mouse pressed left at (321, 328)
Screenshot: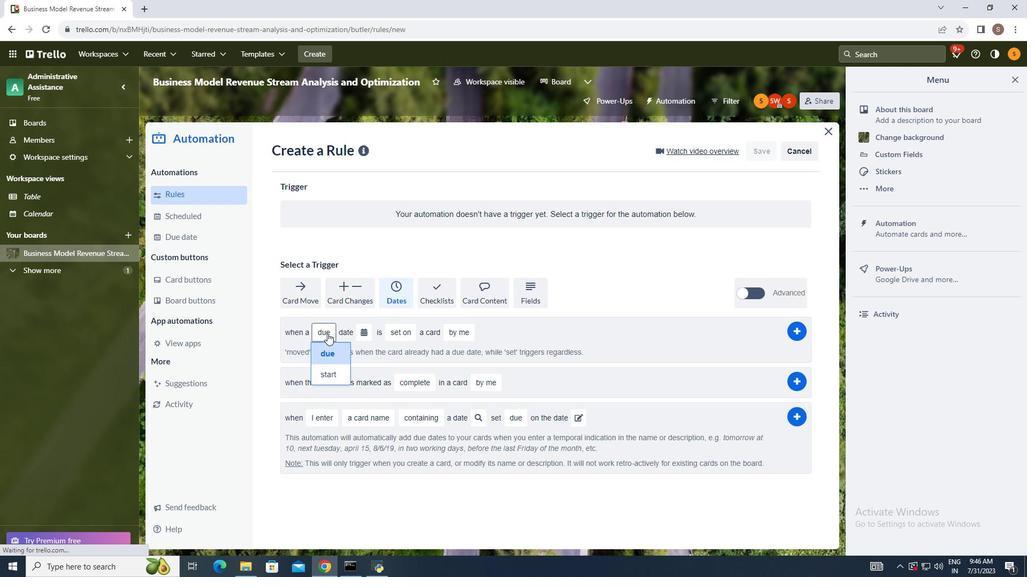
Action: Mouse moved to (324, 348)
Screenshot: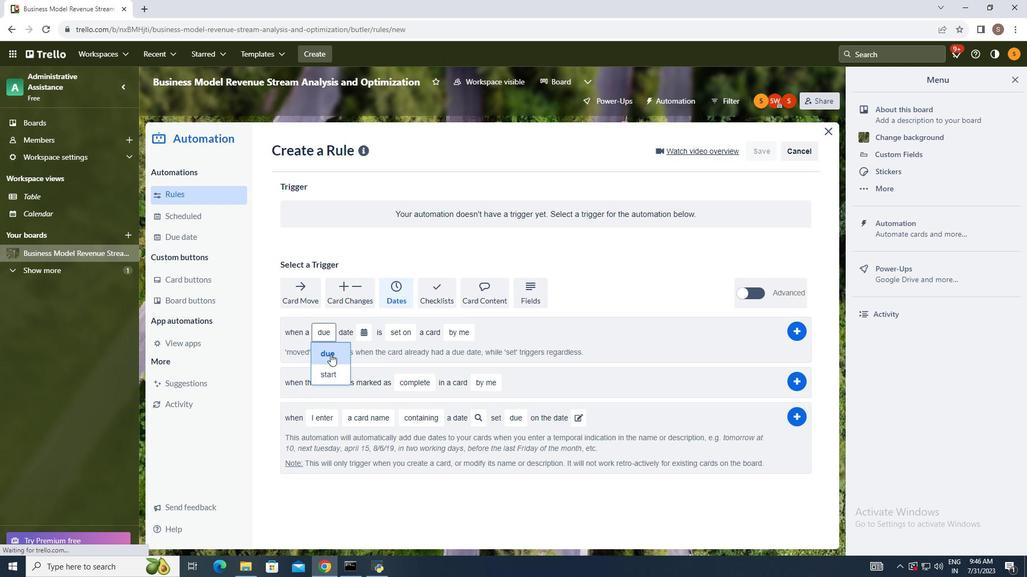 
Action: Mouse pressed left at (324, 348)
Screenshot: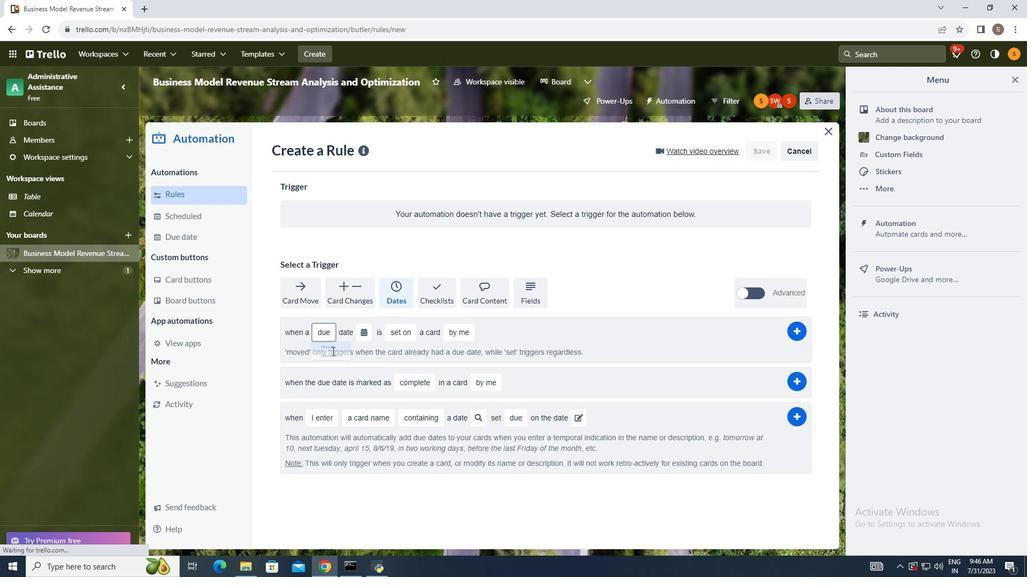
Action: Mouse moved to (359, 329)
Screenshot: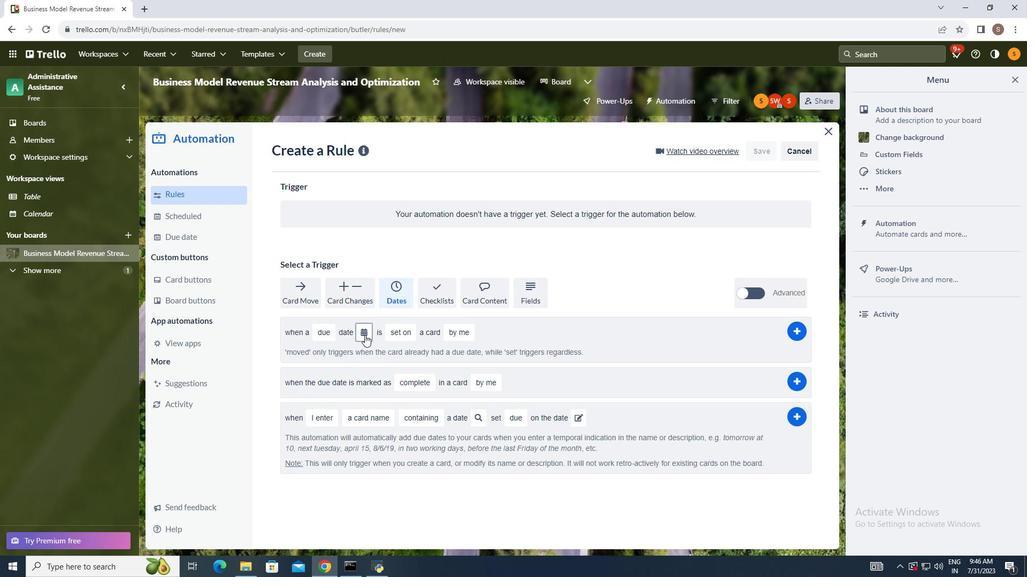 
Action: Mouse pressed left at (359, 329)
Screenshot: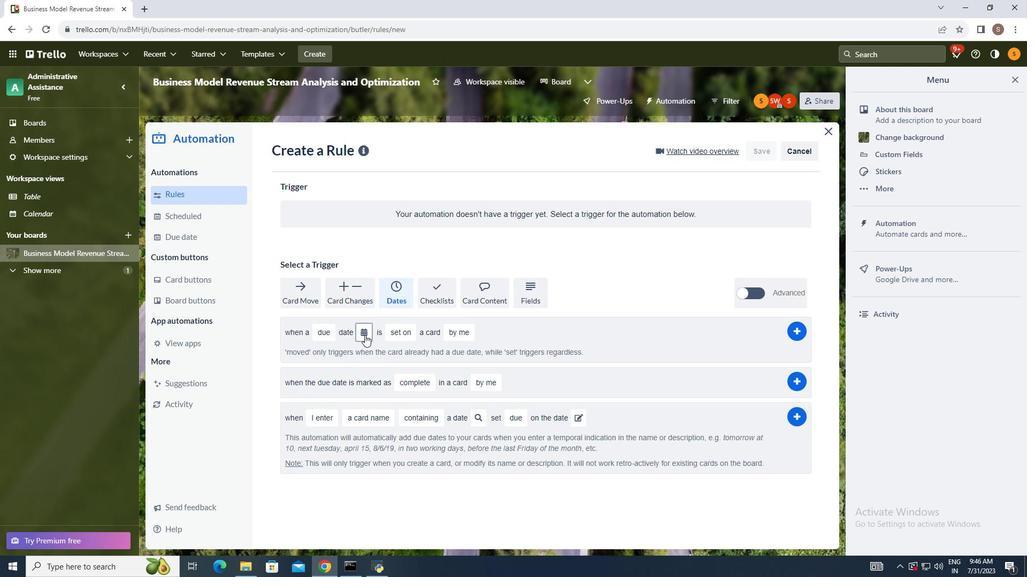 
Action: Mouse moved to (379, 392)
Screenshot: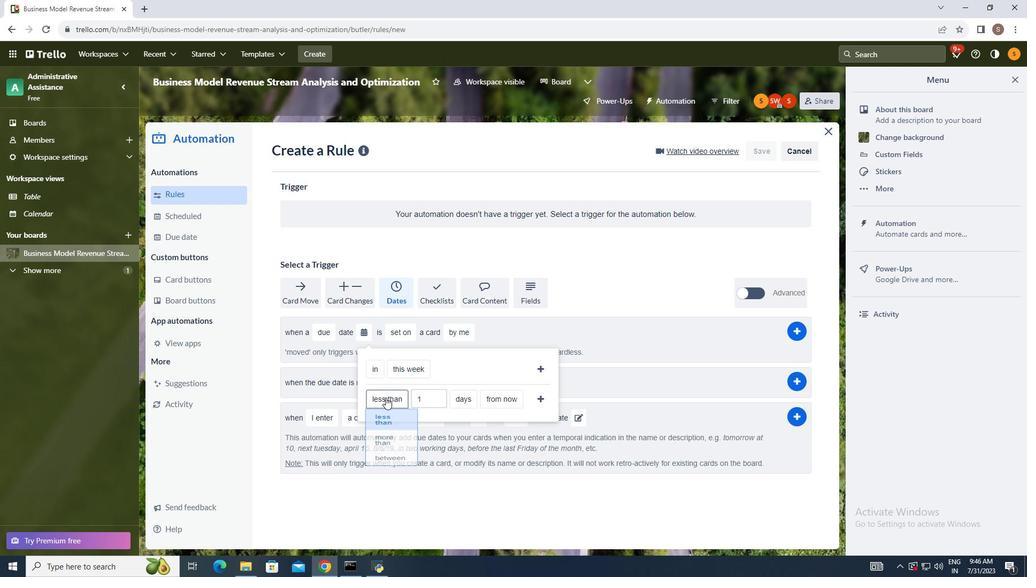 
Action: Mouse pressed left at (379, 392)
Screenshot: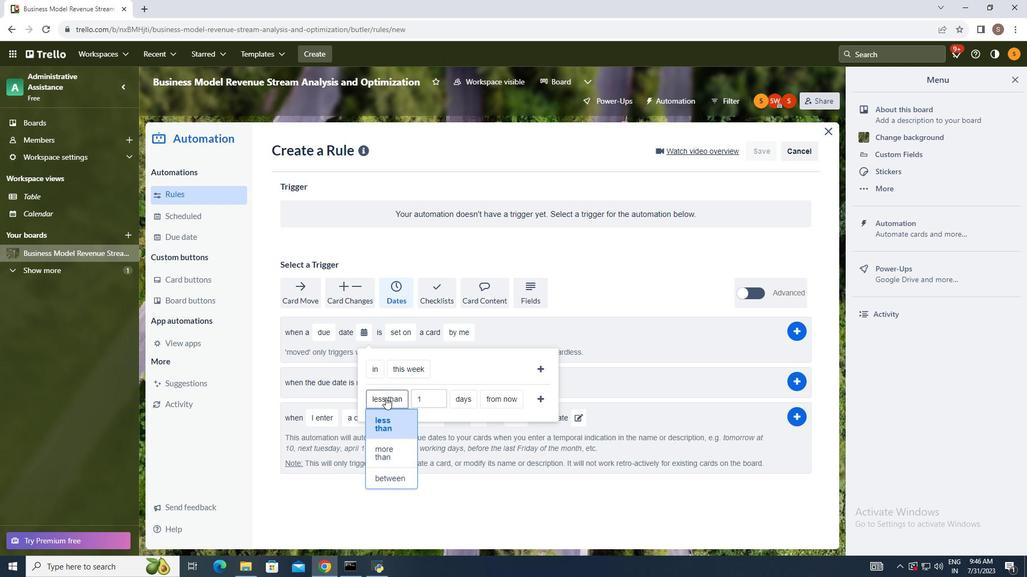 
Action: Mouse moved to (385, 444)
Screenshot: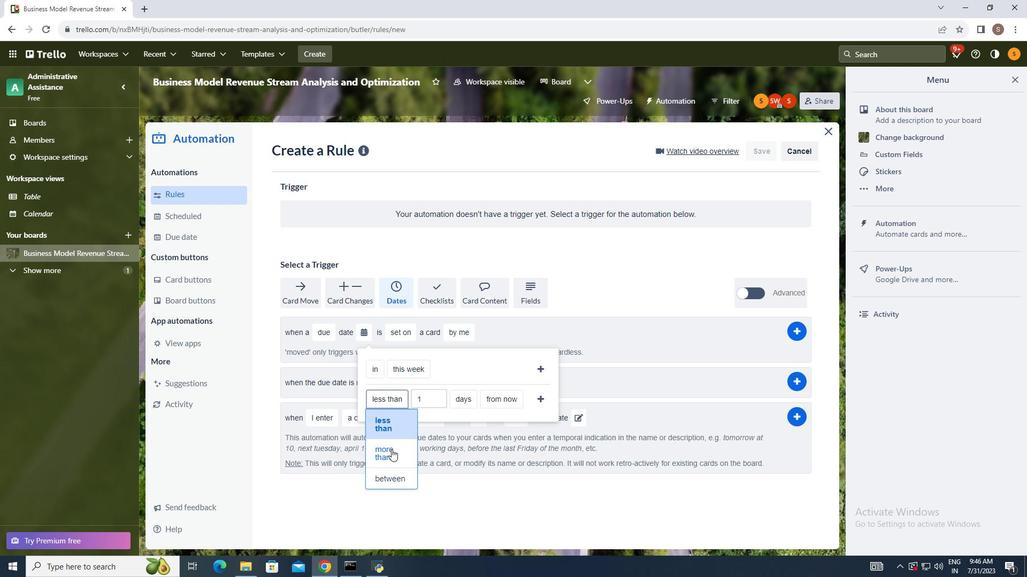 
Action: Mouse pressed left at (385, 444)
Screenshot: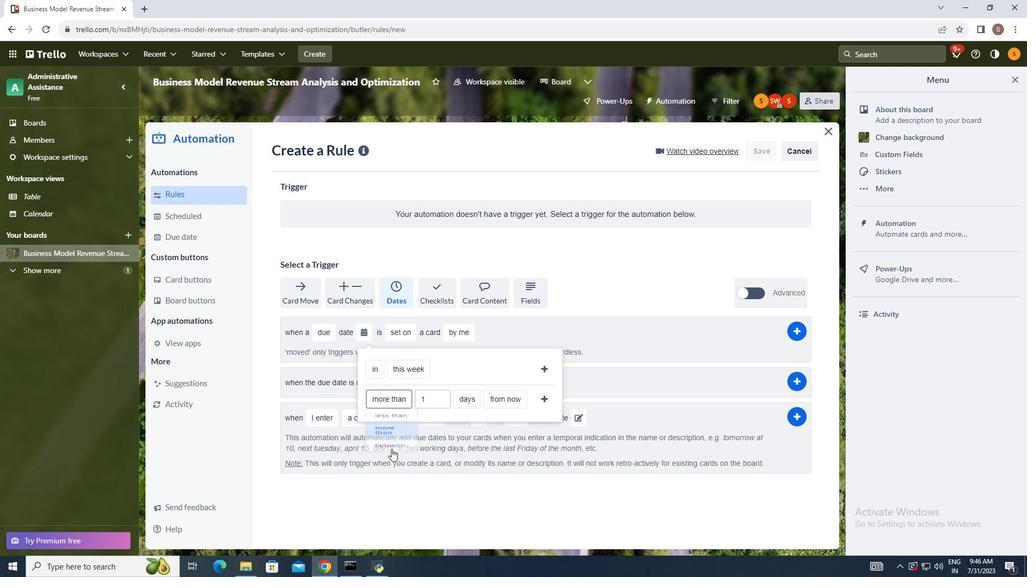 
Action: Mouse moved to (463, 392)
Screenshot: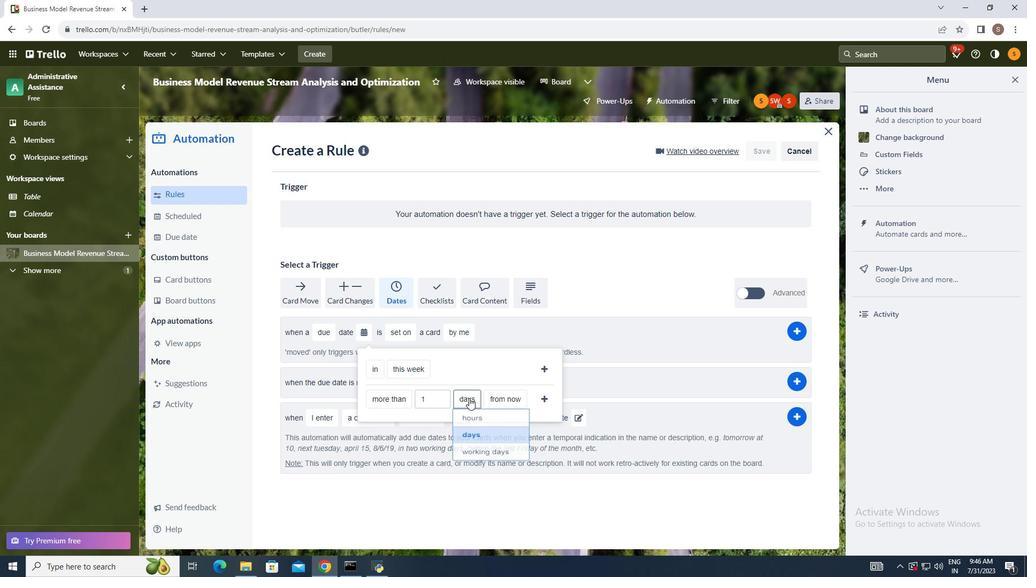 
Action: Mouse pressed left at (463, 392)
Screenshot: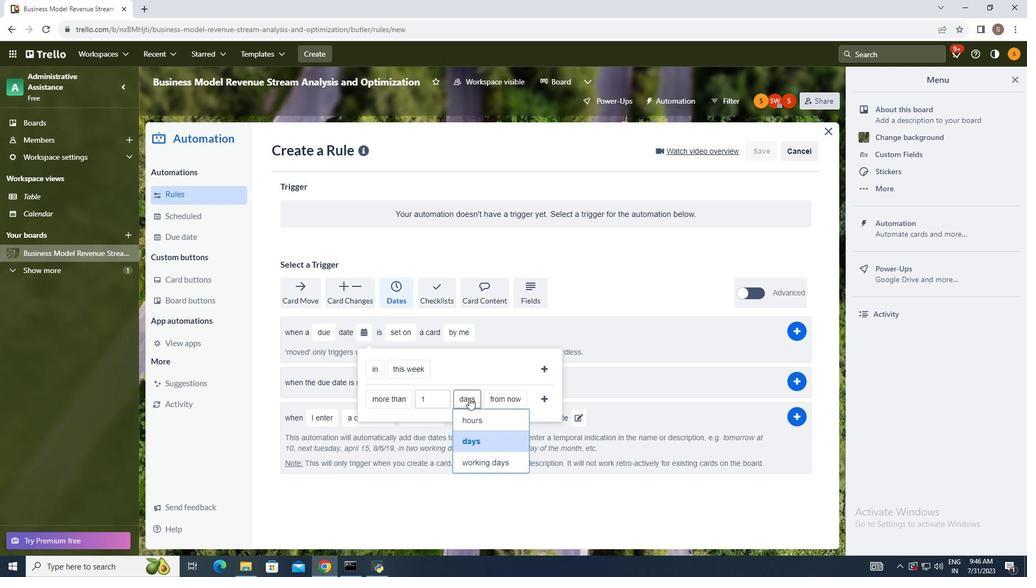 
Action: Mouse moved to (472, 434)
Screenshot: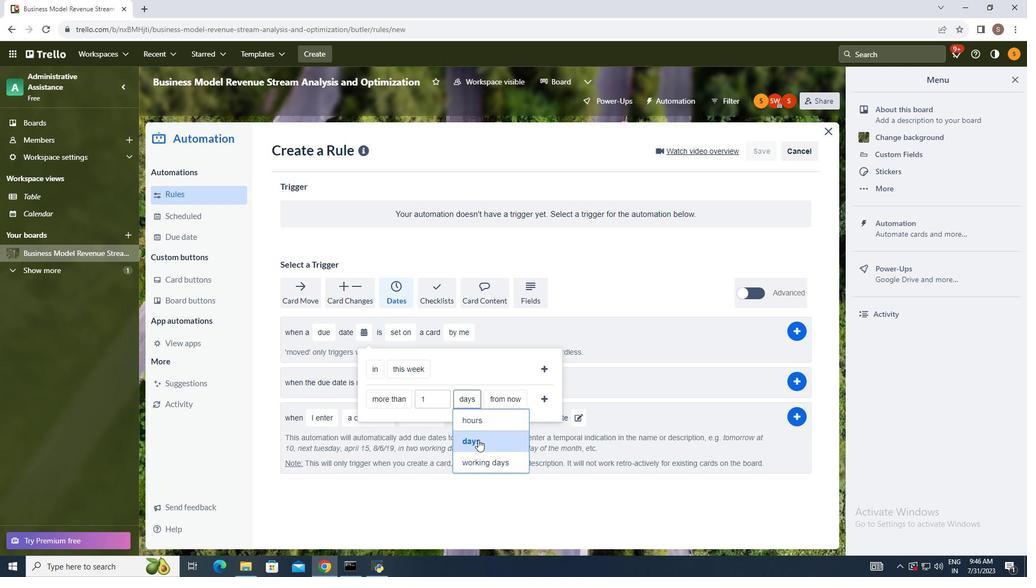 
Action: Mouse pressed left at (472, 434)
Screenshot: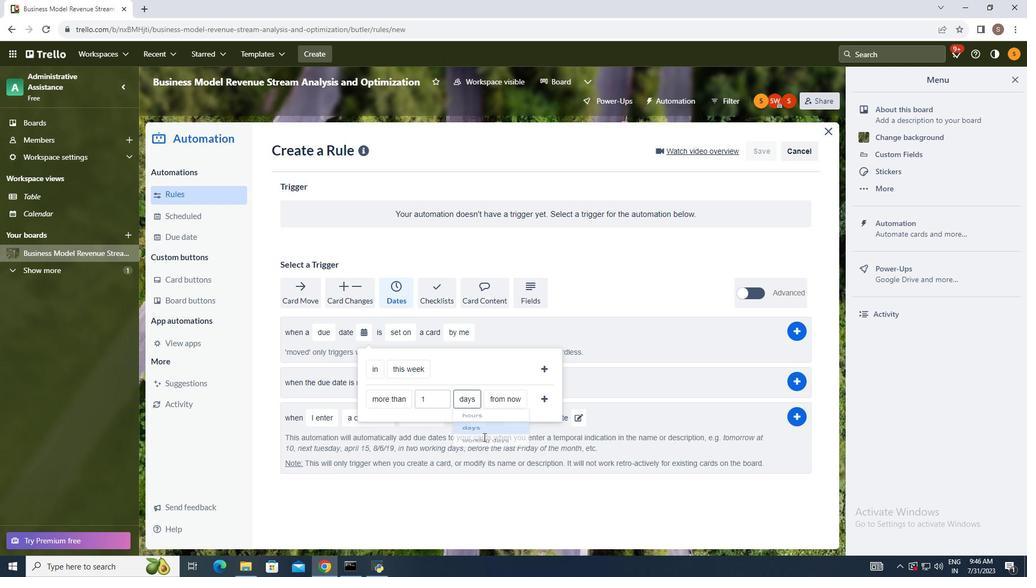 
Action: Mouse moved to (515, 389)
Screenshot: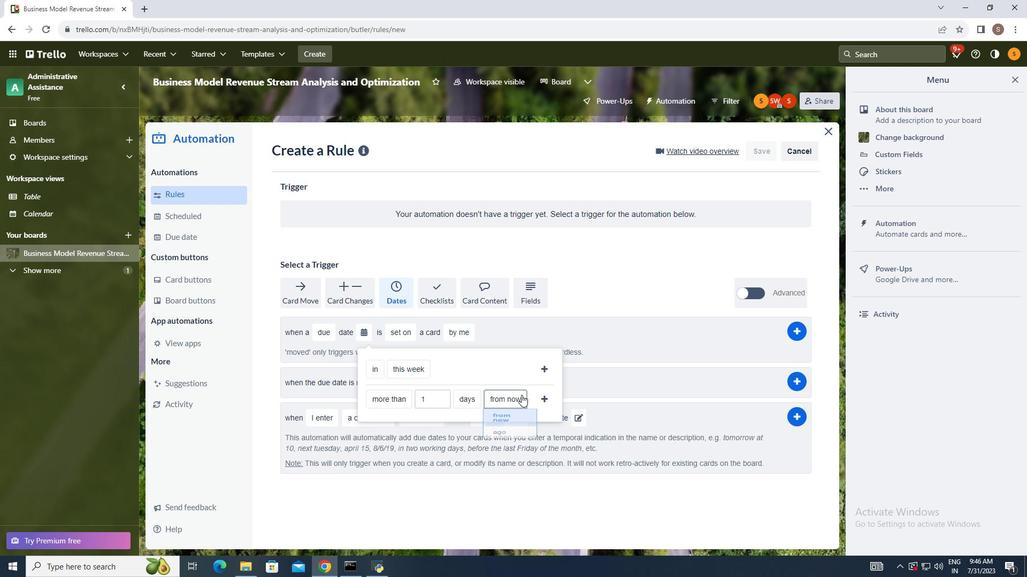 
Action: Mouse pressed left at (515, 389)
Screenshot: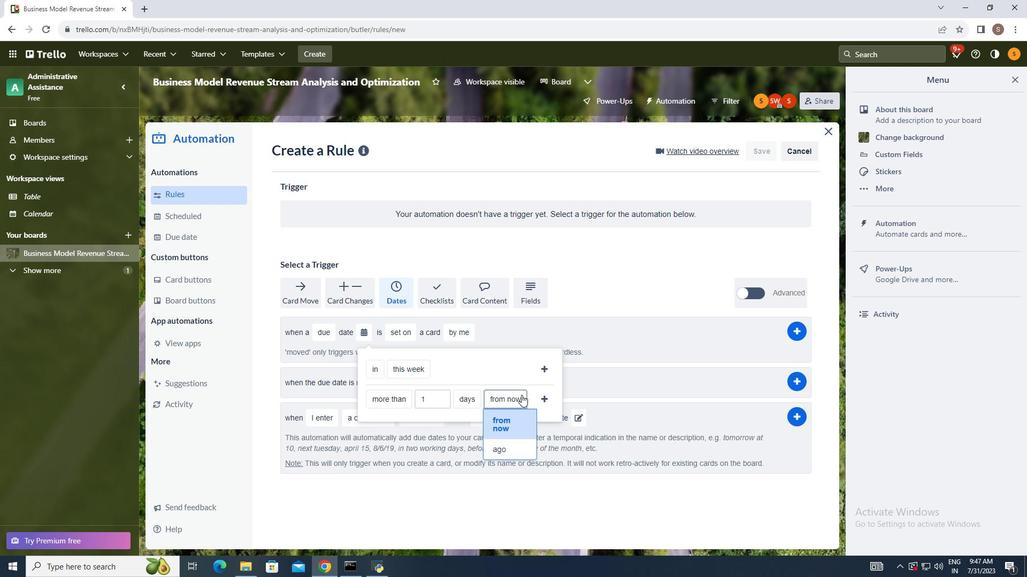 
Action: Mouse moved to (504, 418)
Screenshot: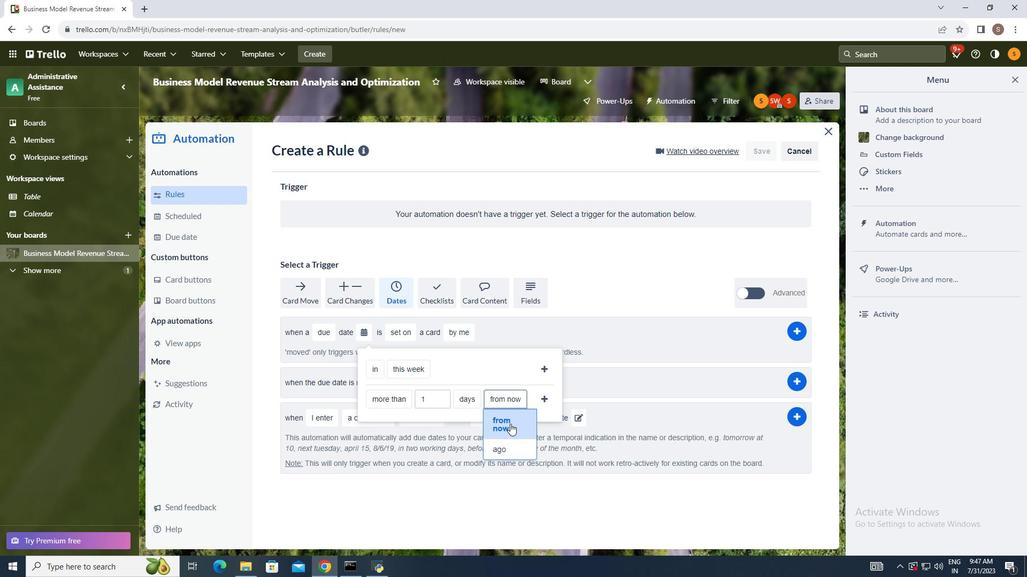 
Action: Mouse pressed left at (504, 418)
Screenshot: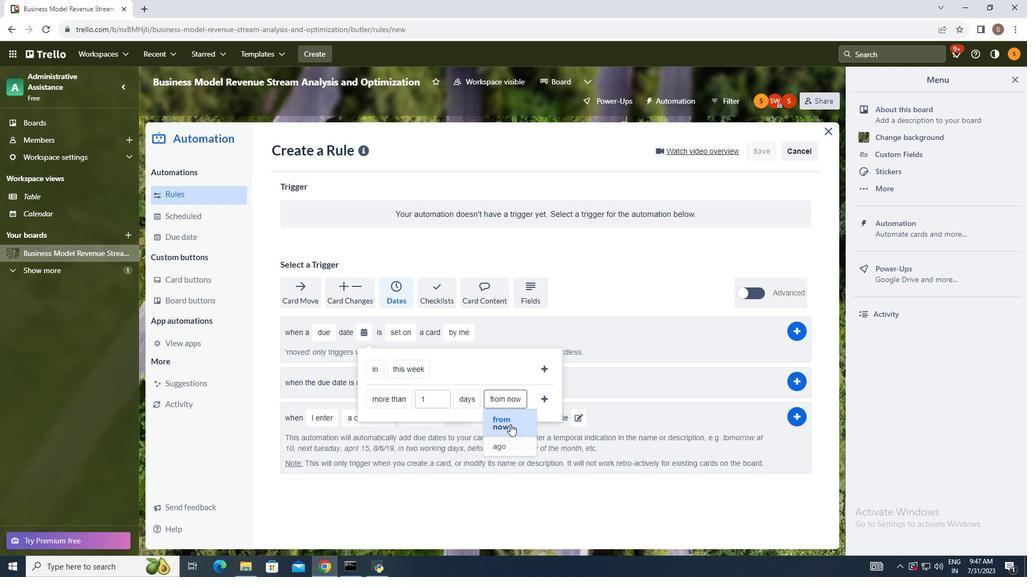 
Action: Mouse moved to (536, 393)
Screenshot: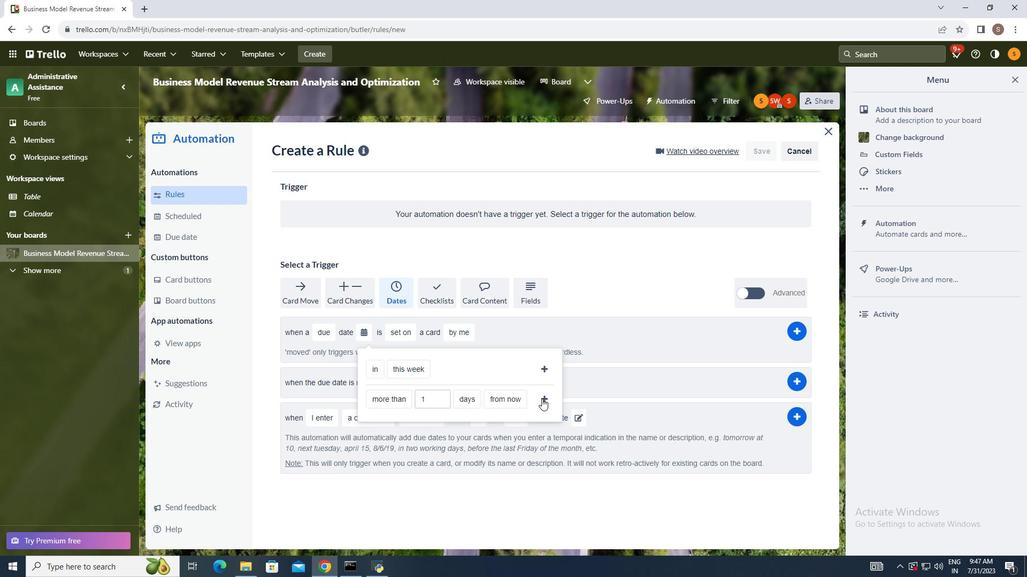 
Action: Mouse pressed left at (536, 393)
Screenshot: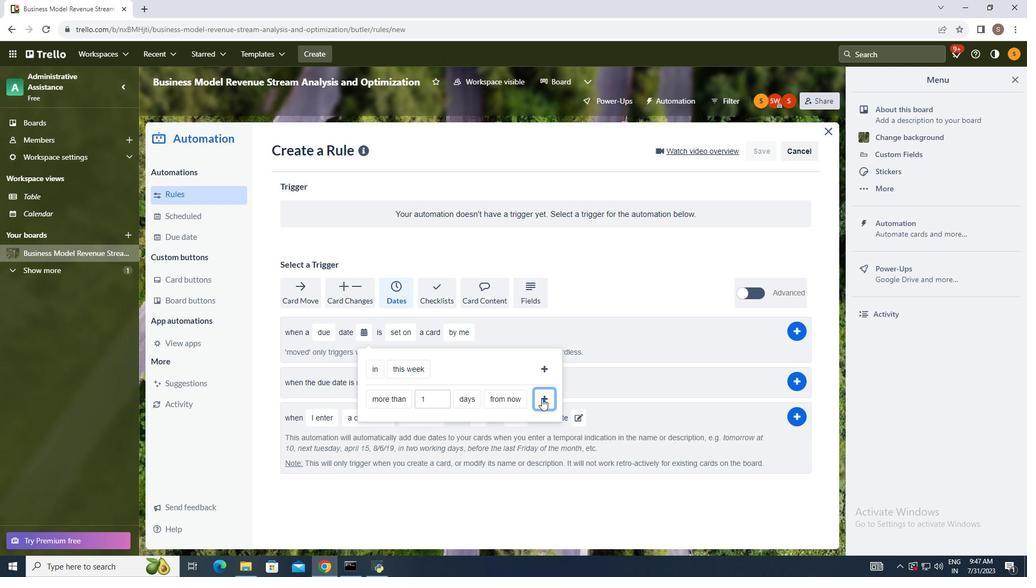 
Action: Mouse moved to (487, 329)
Screenshot: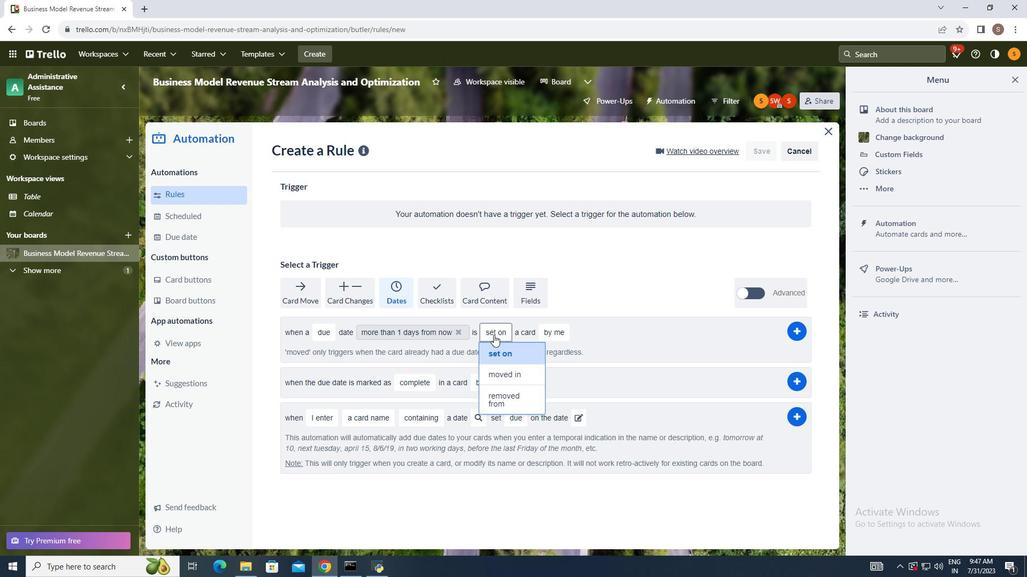 
Action: Mouse pressed left at (487, 329)
Screenshot: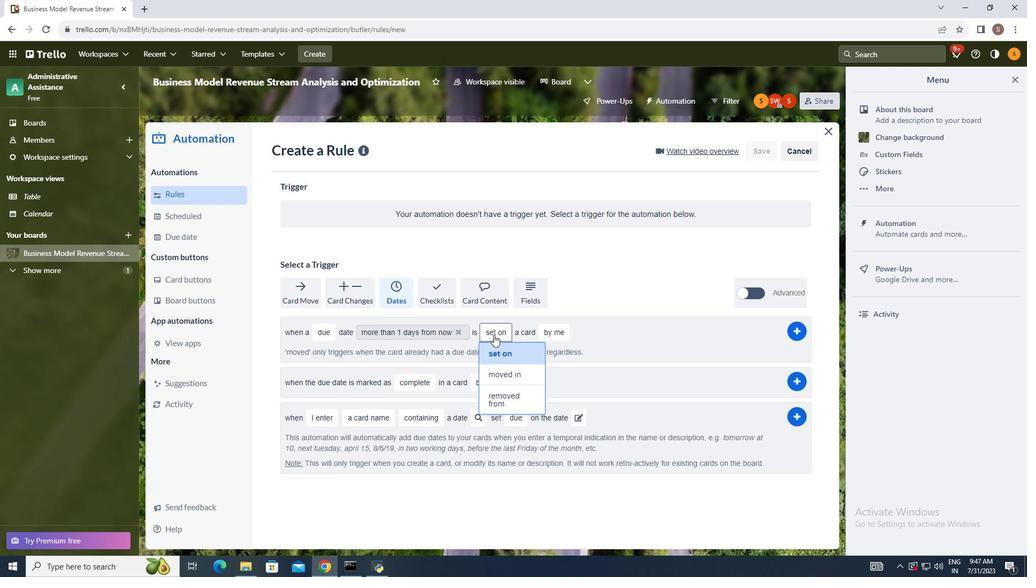 
Action: Mouse moved to (491, 346)
Screenshot: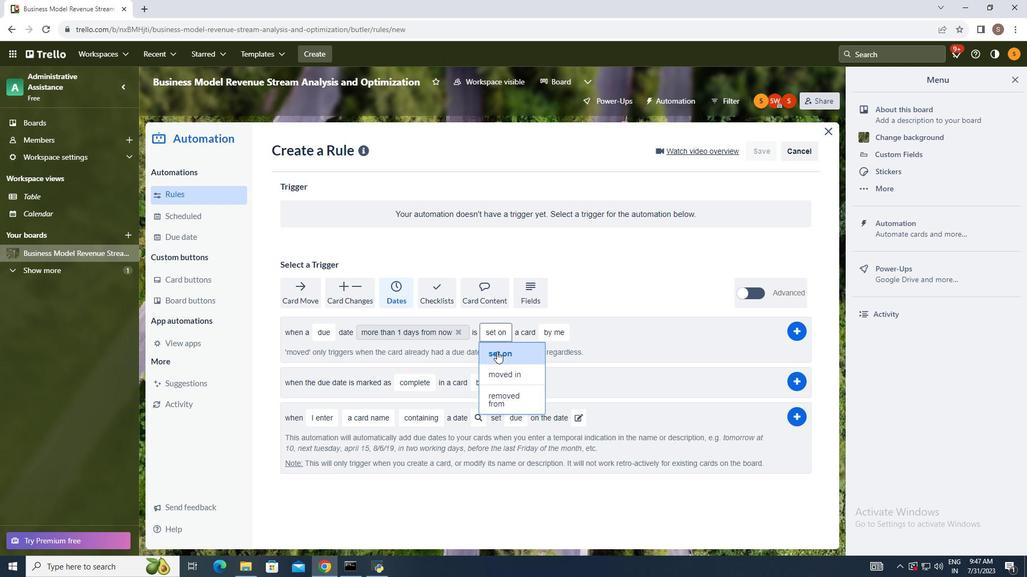 
Action: Mouse pressed left at (491, 346)
Screenshot: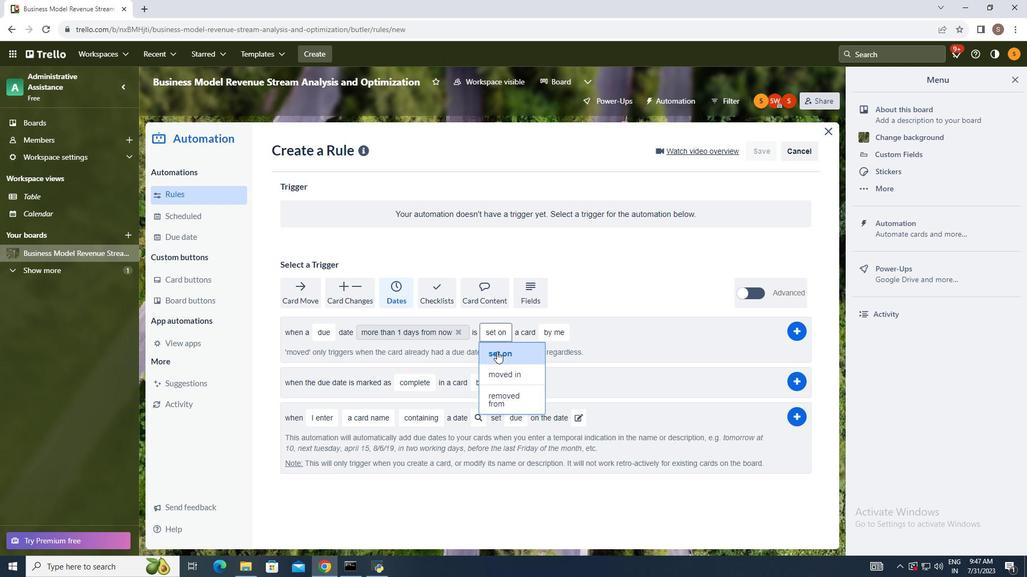 
Action: Mouse moved to (552, 329)
Screenshot: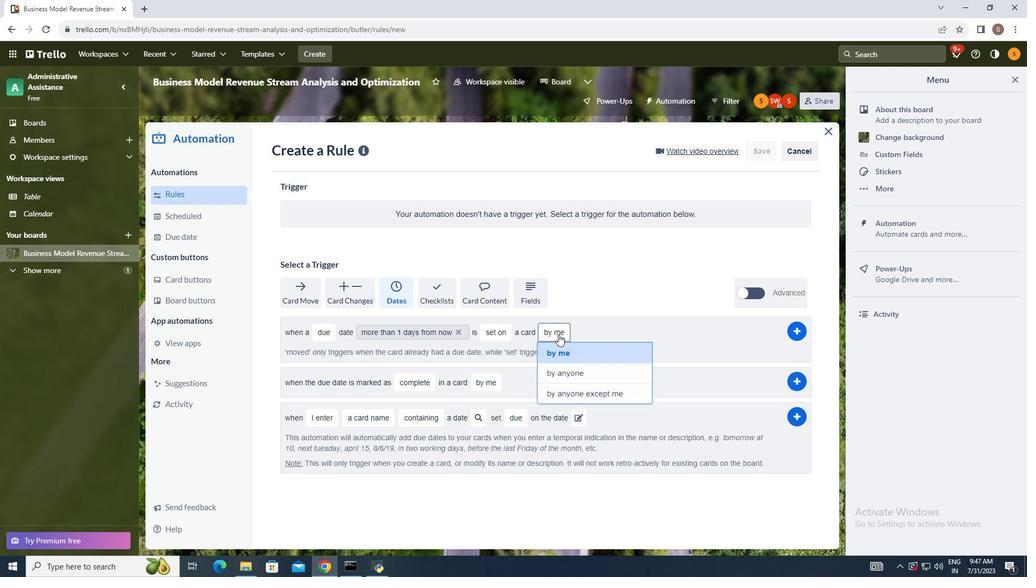 
Action: Mouse pressed left at (552, 329)
Screenshot: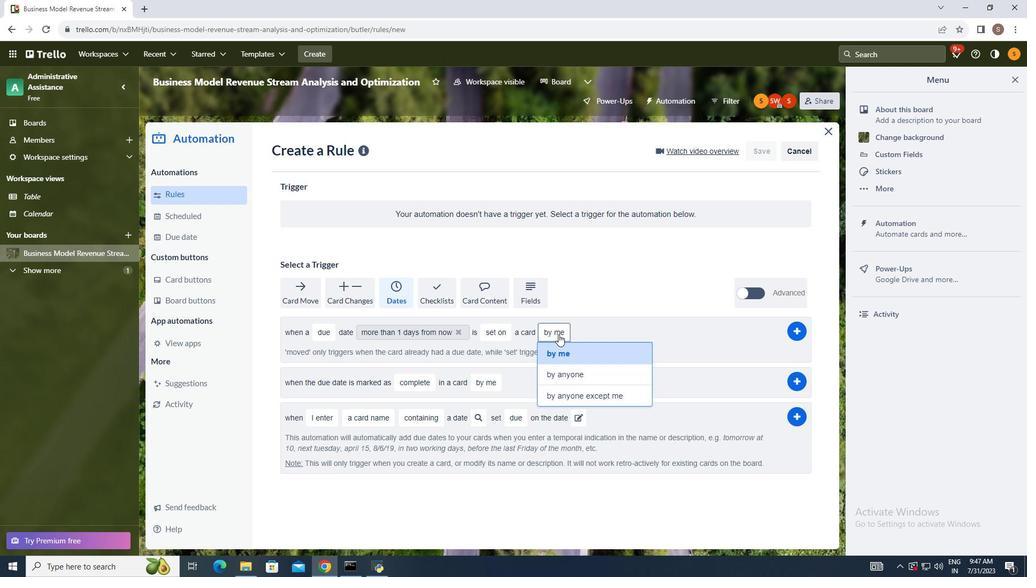
Action: Mouse moved to (558, 350)
Screenshot: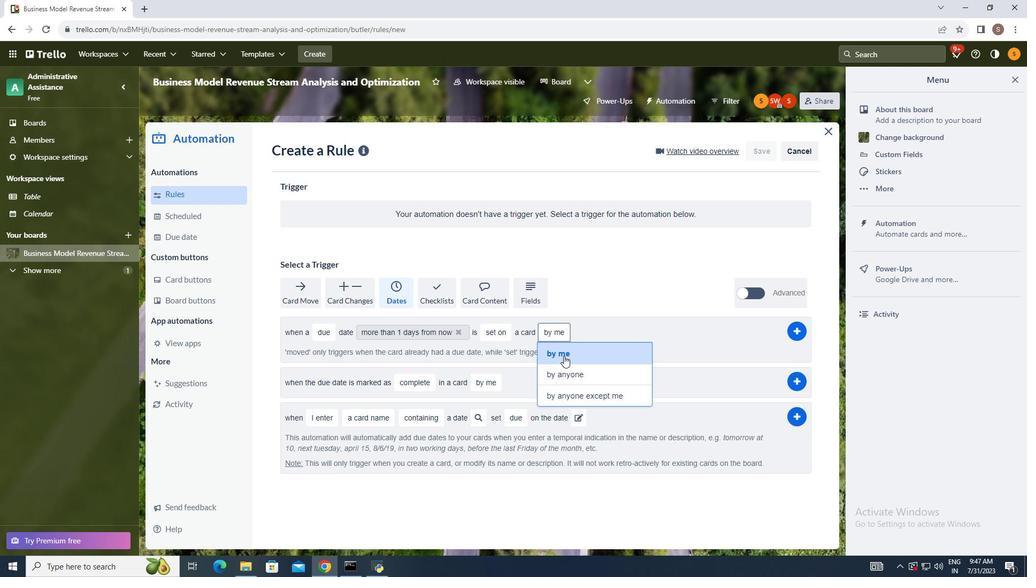 
Action: Mouse pressed left at (558, 350)
Screenshot: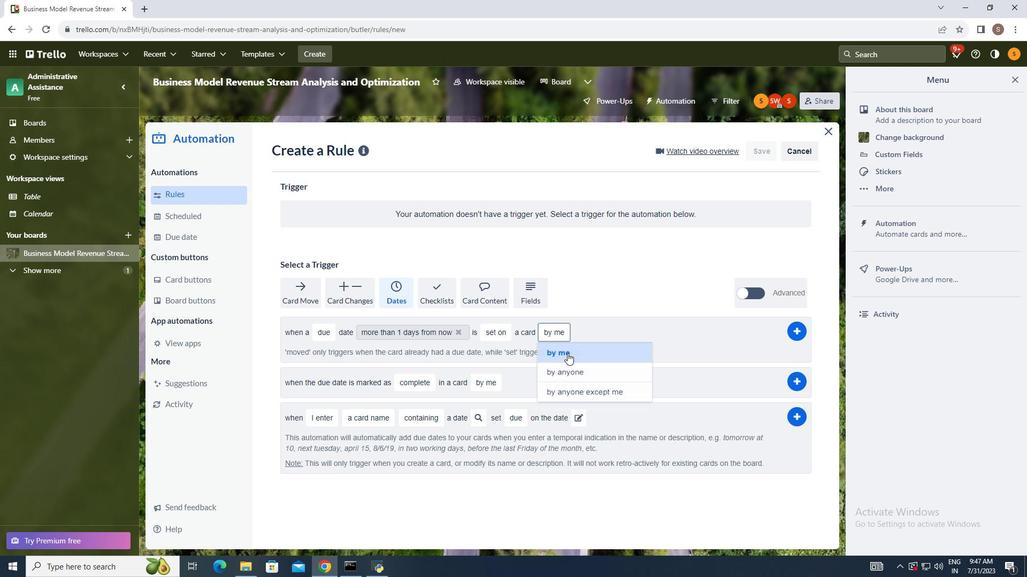 
Action: Mouse moved to (615, 308)
Screenshot: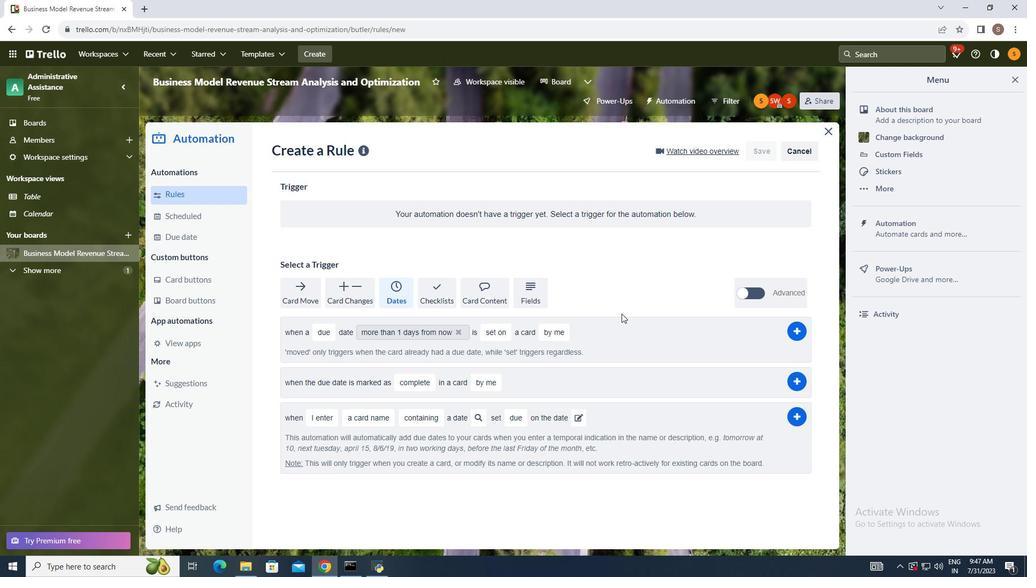 
